 Task: Search one way flight ticket for 2 adults, 4 children and 1 infant on lap in business from Clarksburg: North Central West Virginia Airport (was Harrison-marion Regional) to Springfield: Abraham Lincoln Capital Airport on 5-2-2023. Choice of flights is JetBlue. Number of bags: 1 carry on bag. Price is upto 107000. Outbound departure time preference is 13:00.
Action: Mouse moved to (331, 298)
Screenshot: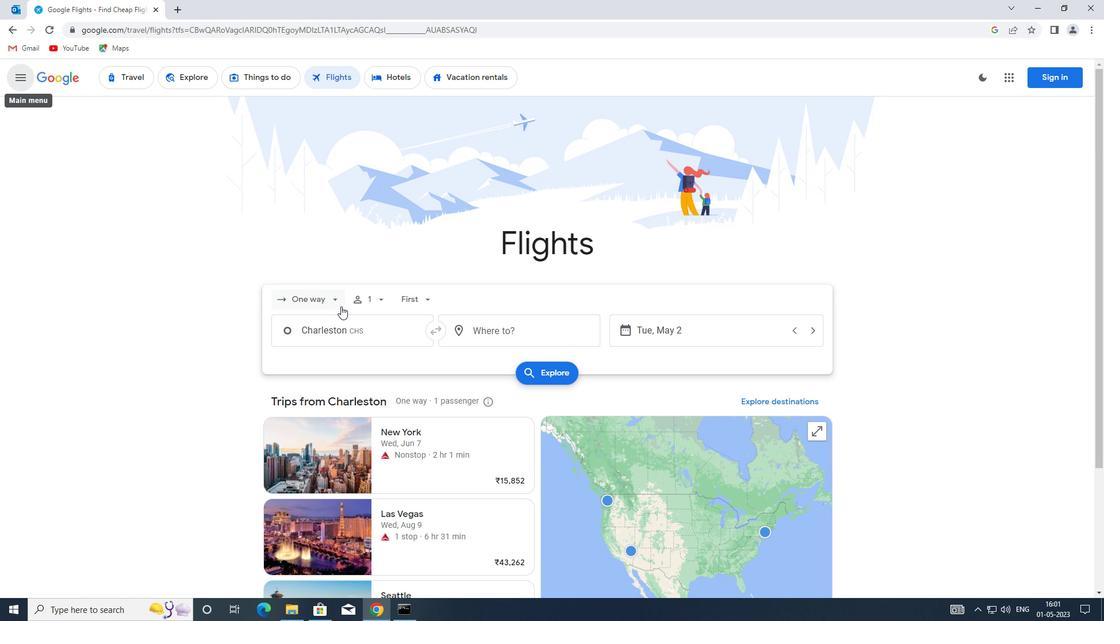 
Action: Mouse pressed left at (331, 298)
Screenshot: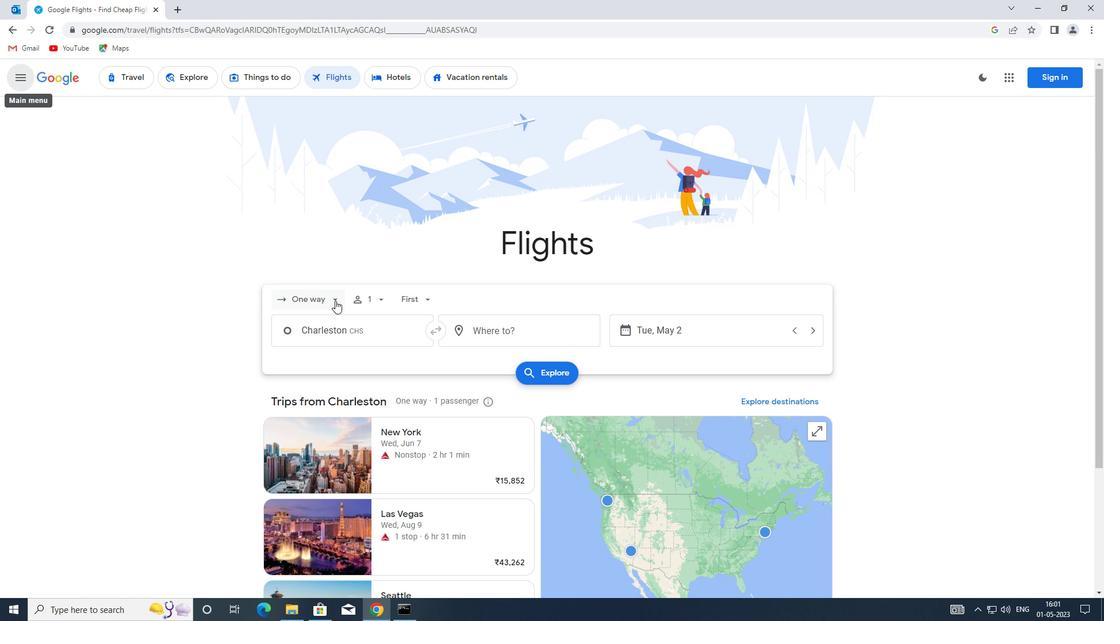 
Action: Mouse moved to (344, 348)
Screenshot: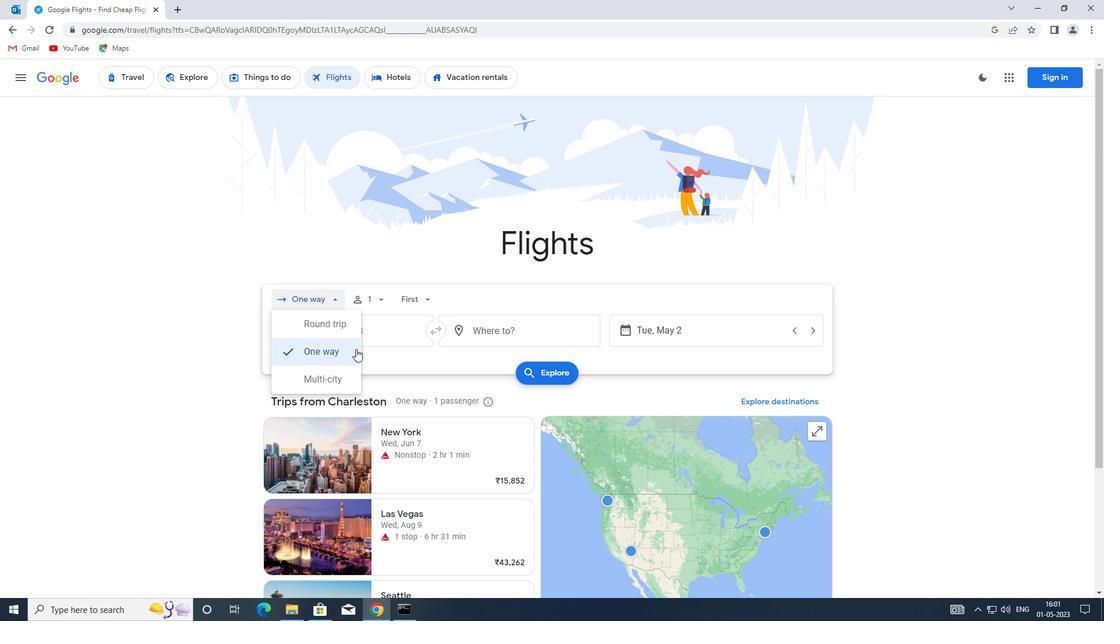 
Action: Mouse pressed left at (344, 348)
Screenshot: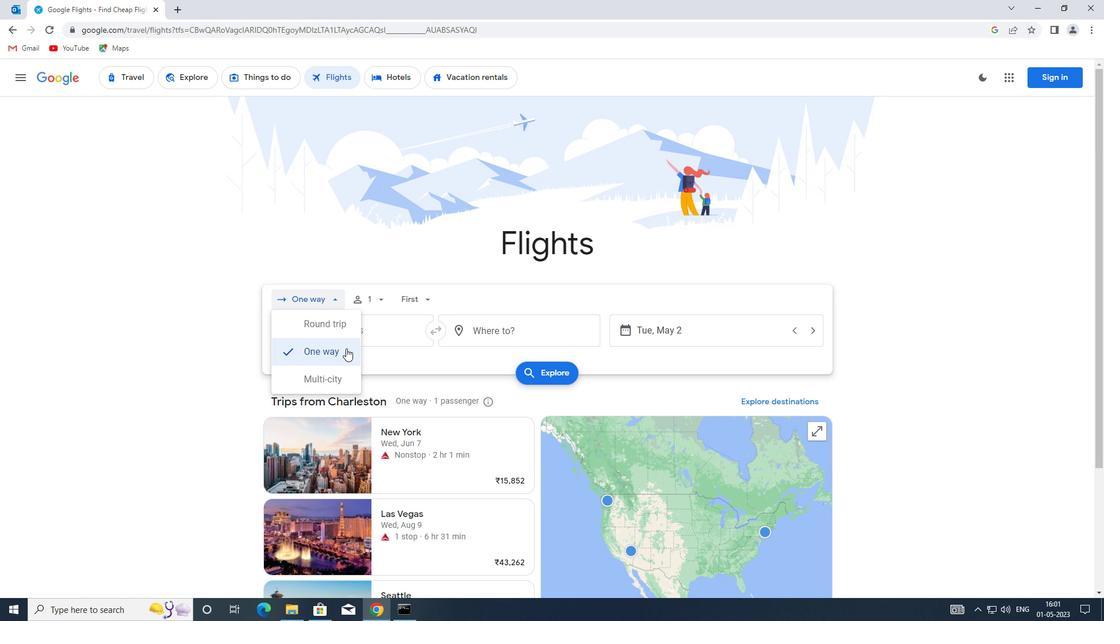 
Action: Mouse moved to (379, 302)
Screenshot: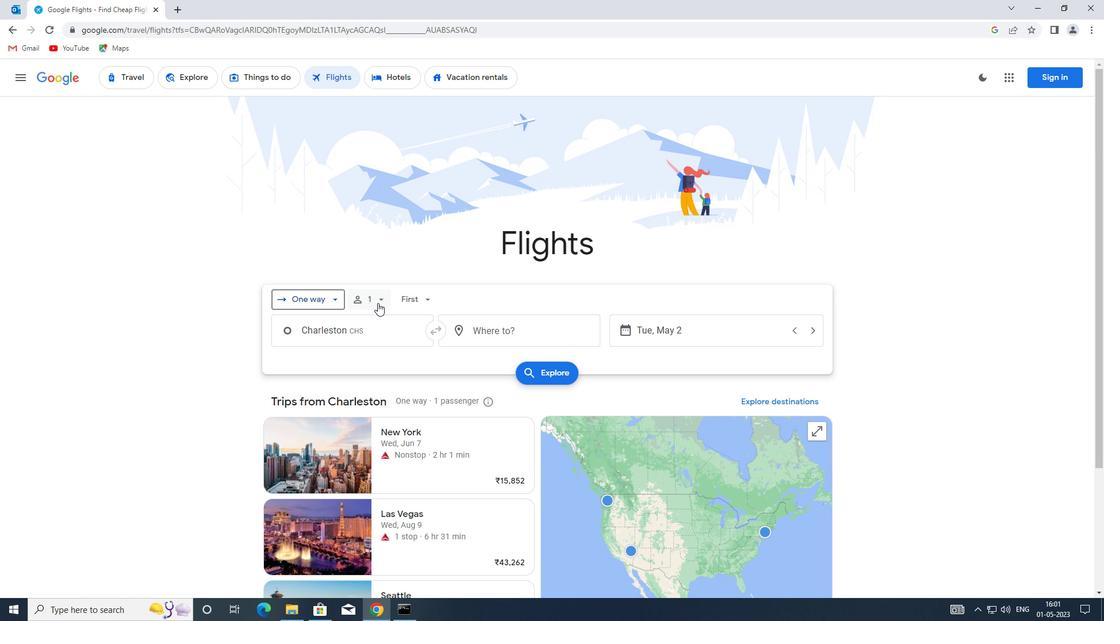 
Action: Mouse pressed left at (379, 302)
Screenshot: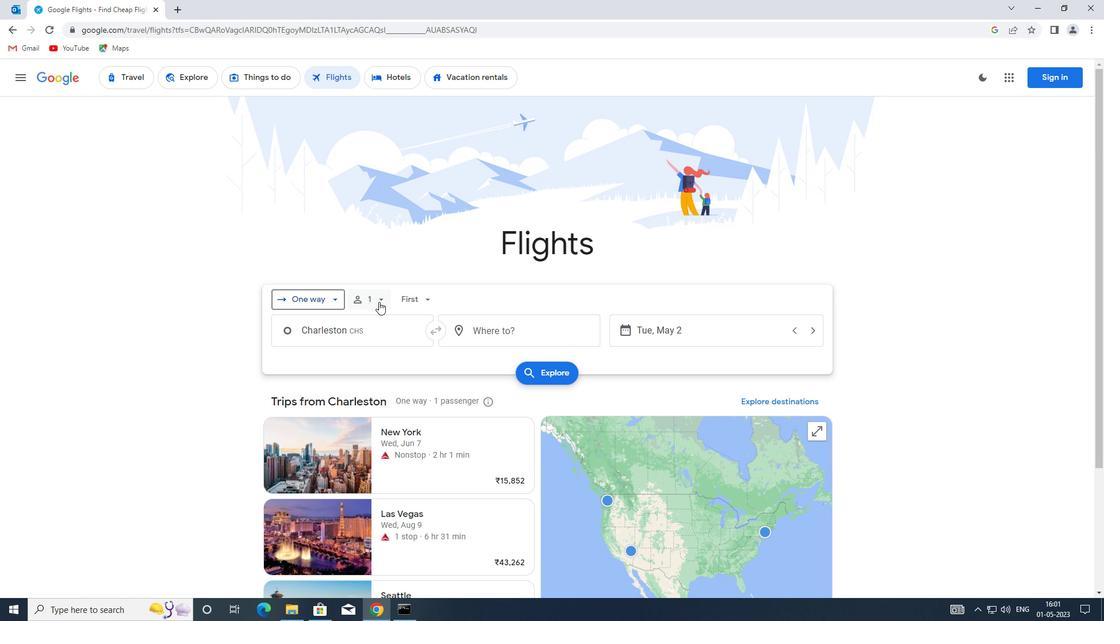 
Action: Mouse moved to (469, 331)
Screenshot: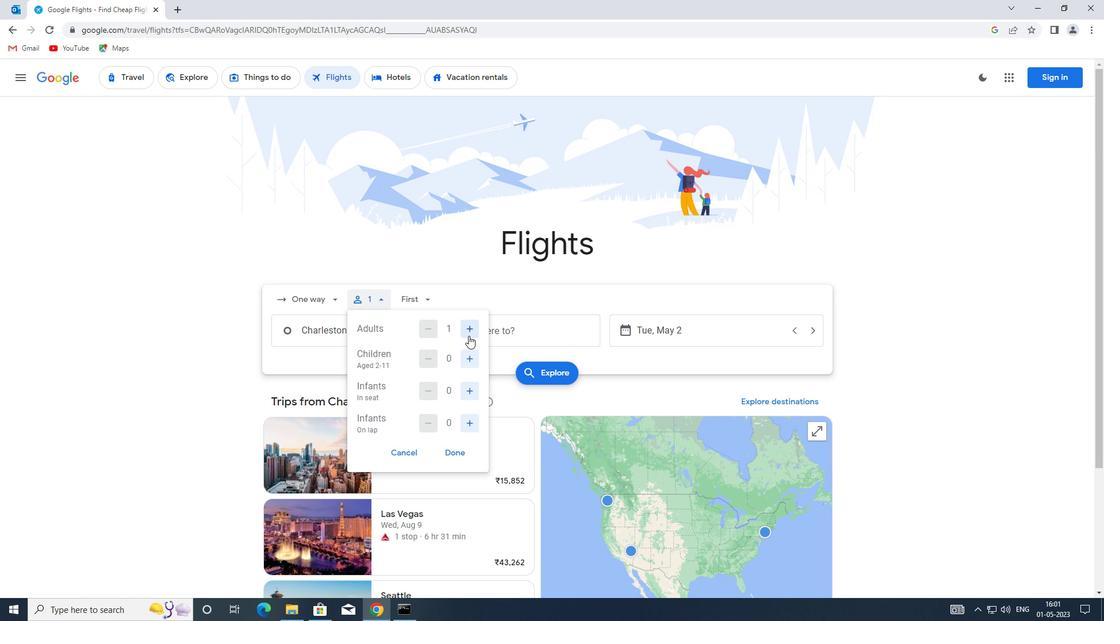 
Action: Mouse pressed left at (469, 331)
Screenshot: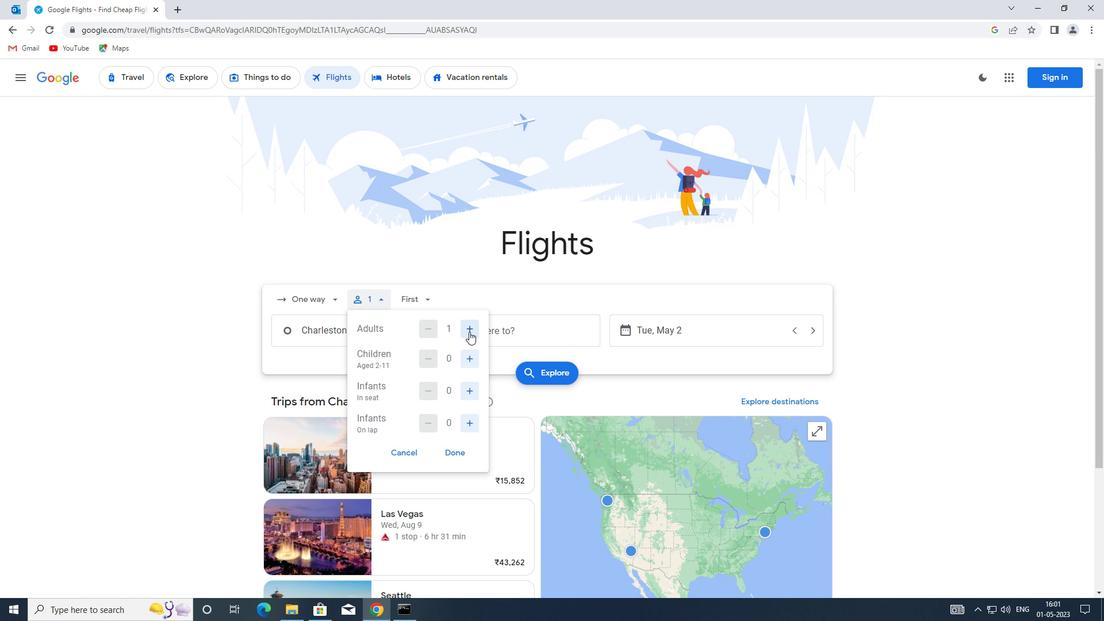 
Action: Mouse moved to (472, 361)
Screenshot: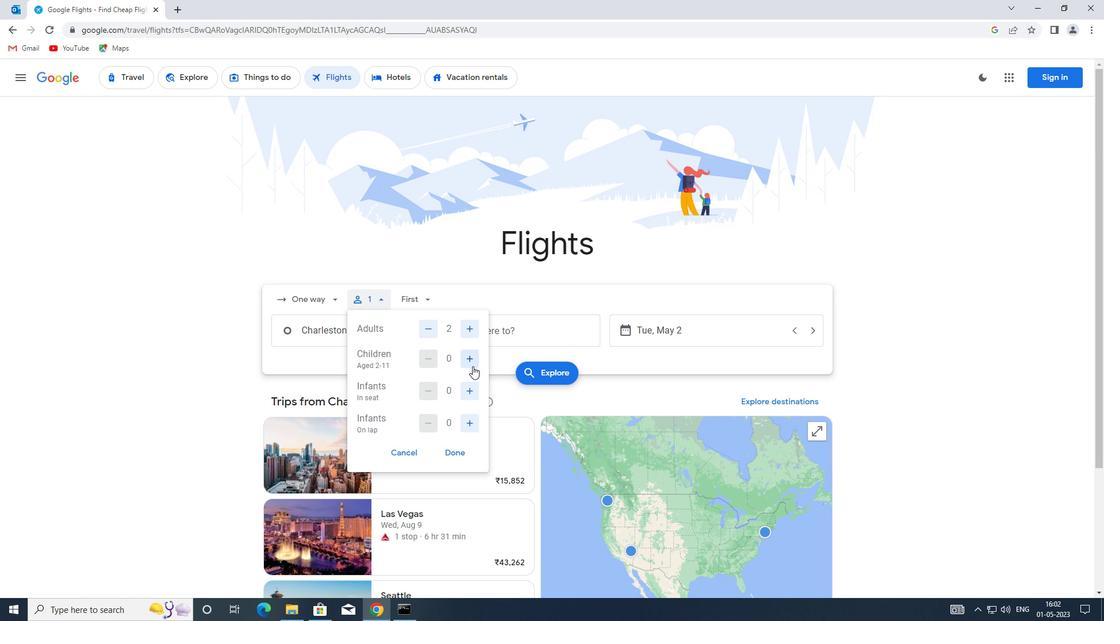 
Action: Mouse pressed left at (472, 361)
Screenshot: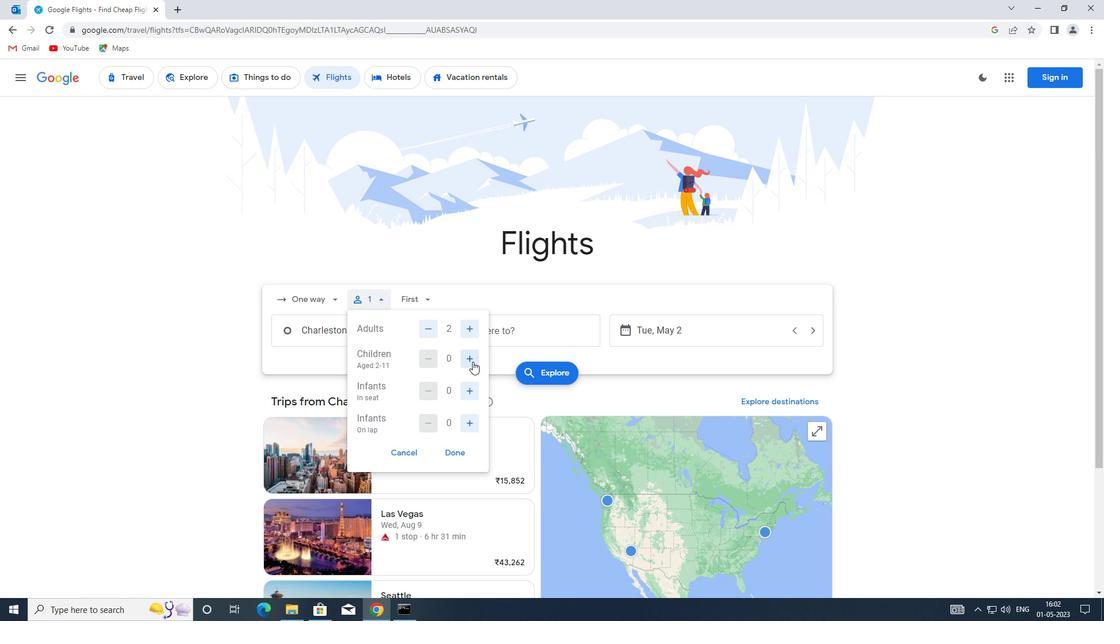 
Action: Mouse pressed left at (472, 361)
Screenshot: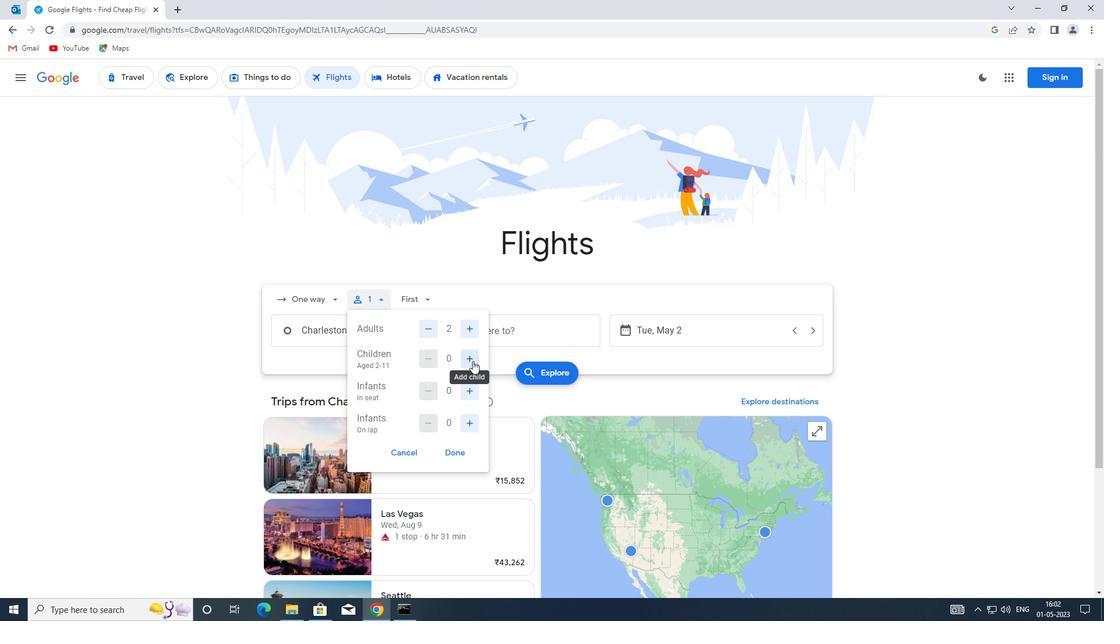 
Action: Mouse pressed left at (472, 361)
Screenshot: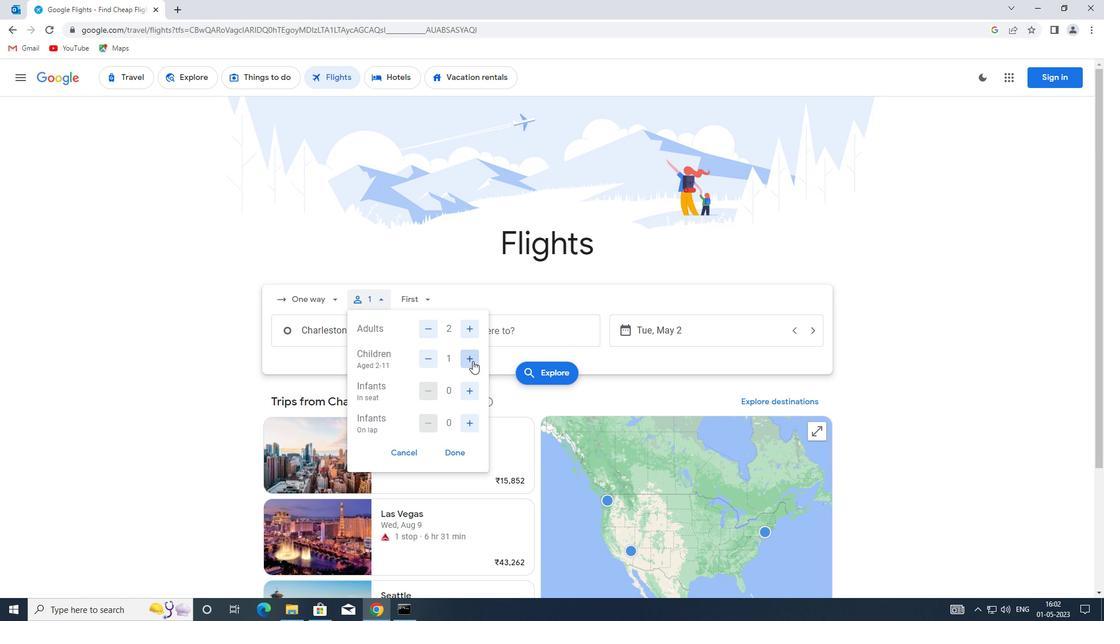 
Action: Mouse pressed left at (472, 361)
Screenshot: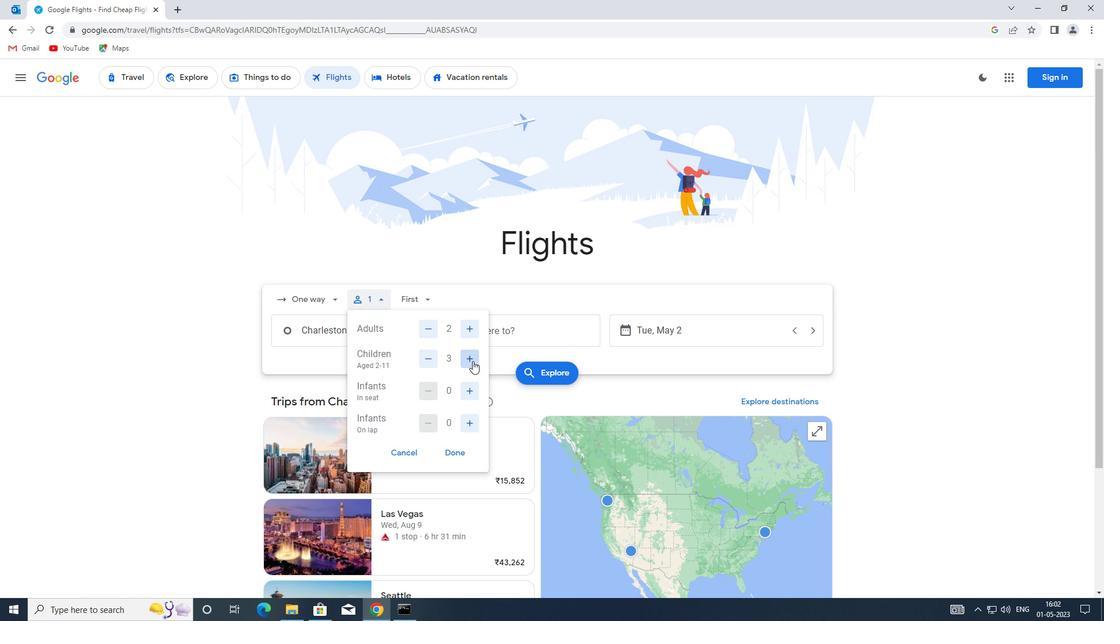 
Action: Mouse moved to (470, 391)
Screenshot: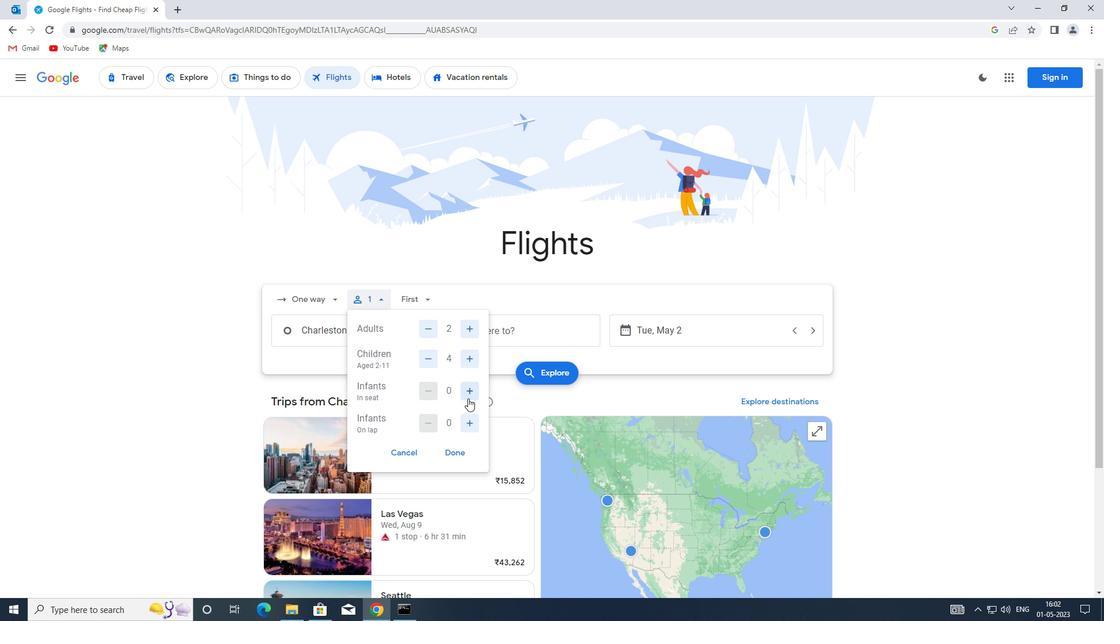 
Action: Mouse pressed left at (470, 391)
Screenshot: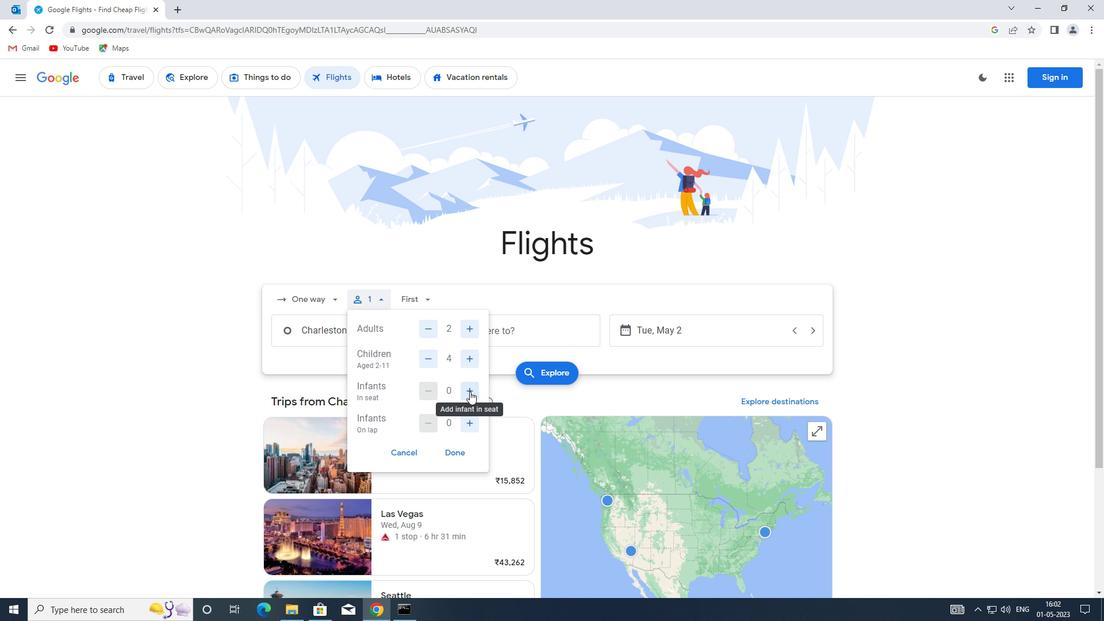 
Action: Mouse moved to (419, 390)
Screenshot: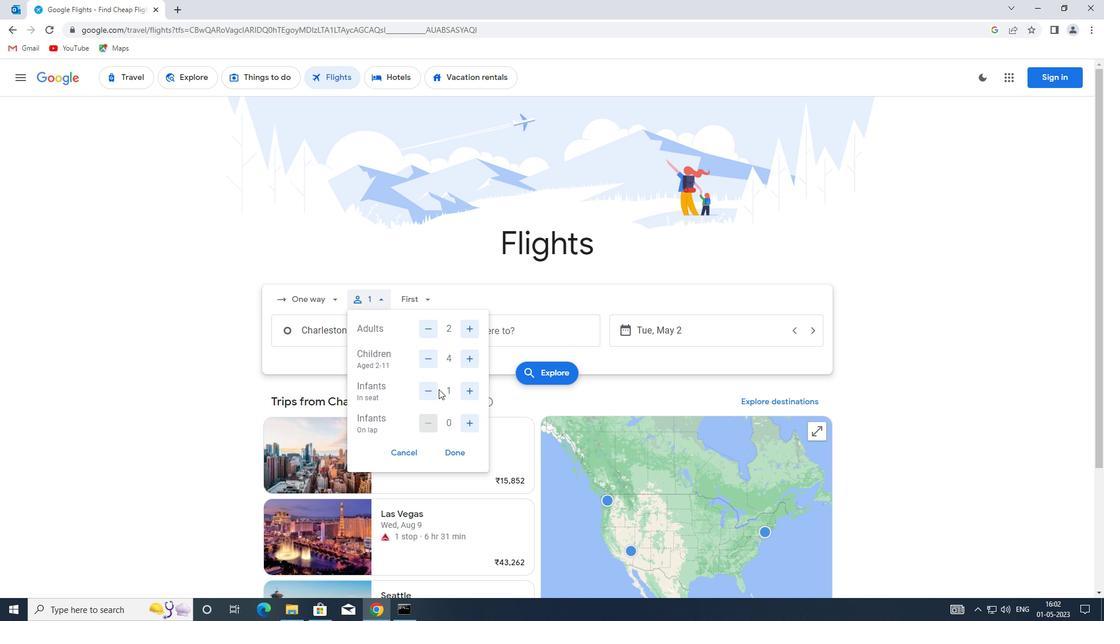 
Action: Mouse pressed left at (419, 390)
Screenshot: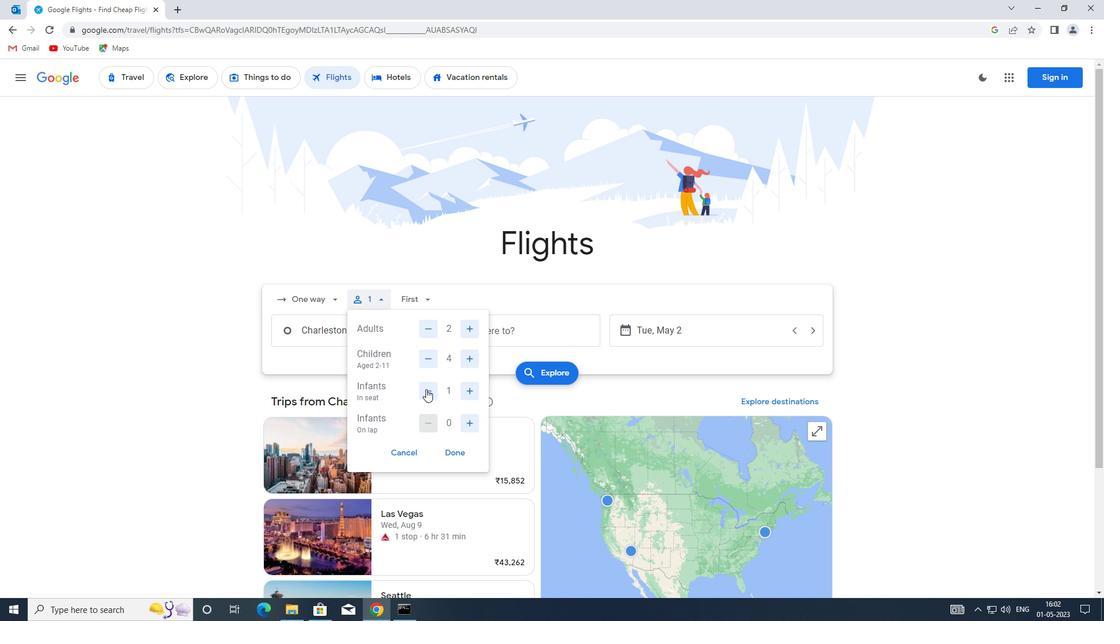 
Action: Mouse moved to (467, 422)
Screenshot: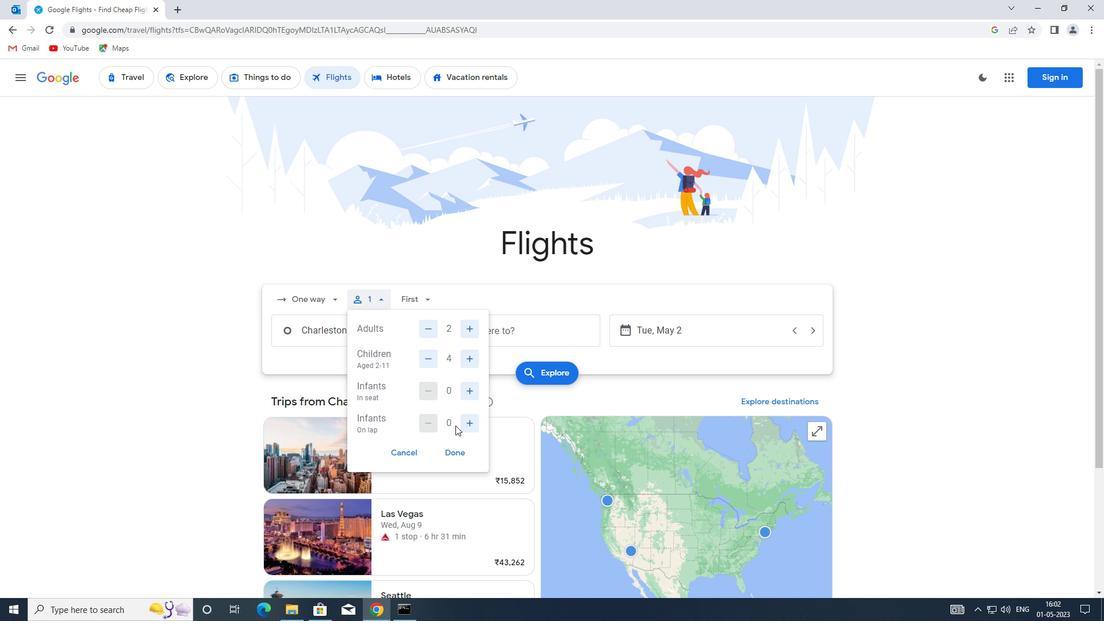 
Action: Mouse pressed left at (467, 422)
Screenshot: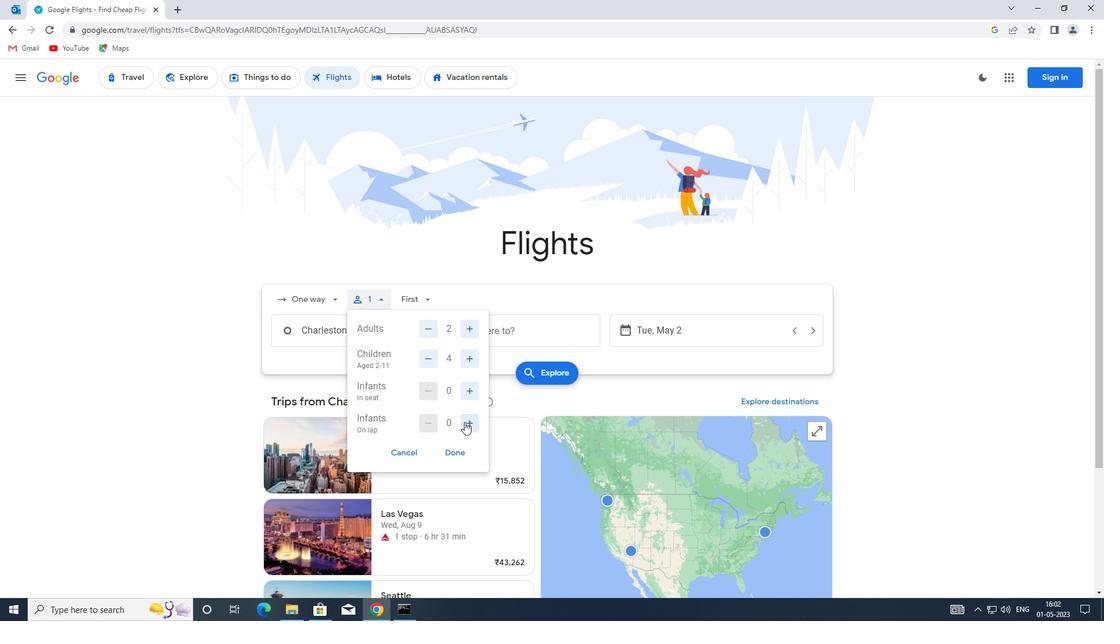 
Action: Mouse moved to (466, 451)
Screenshot: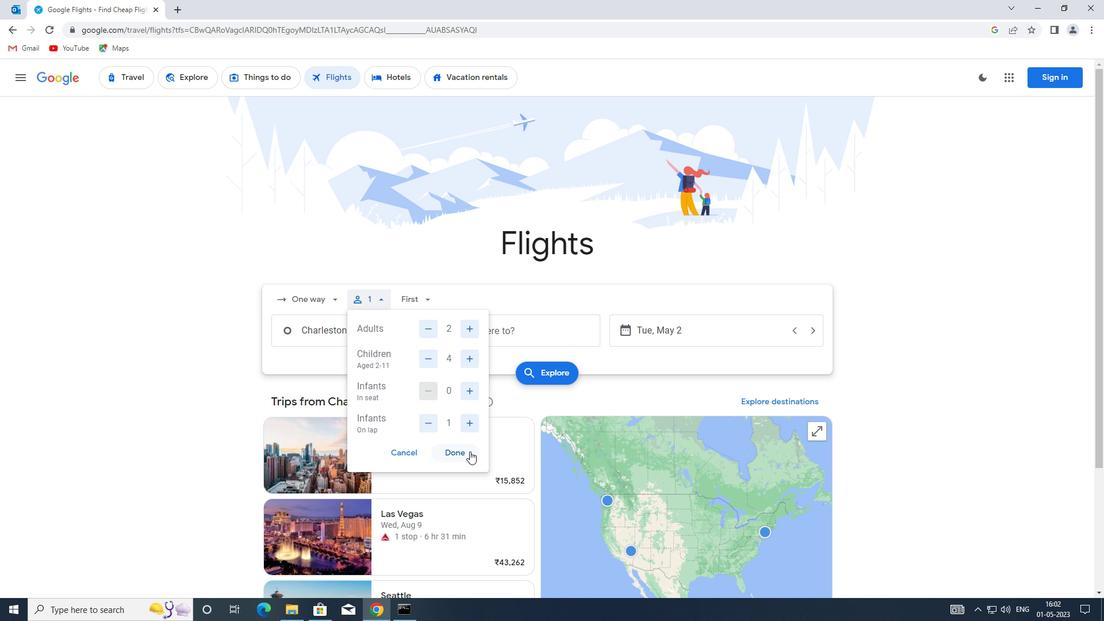 
Action: Mouse pressed left at (466, 451)
Screenshot: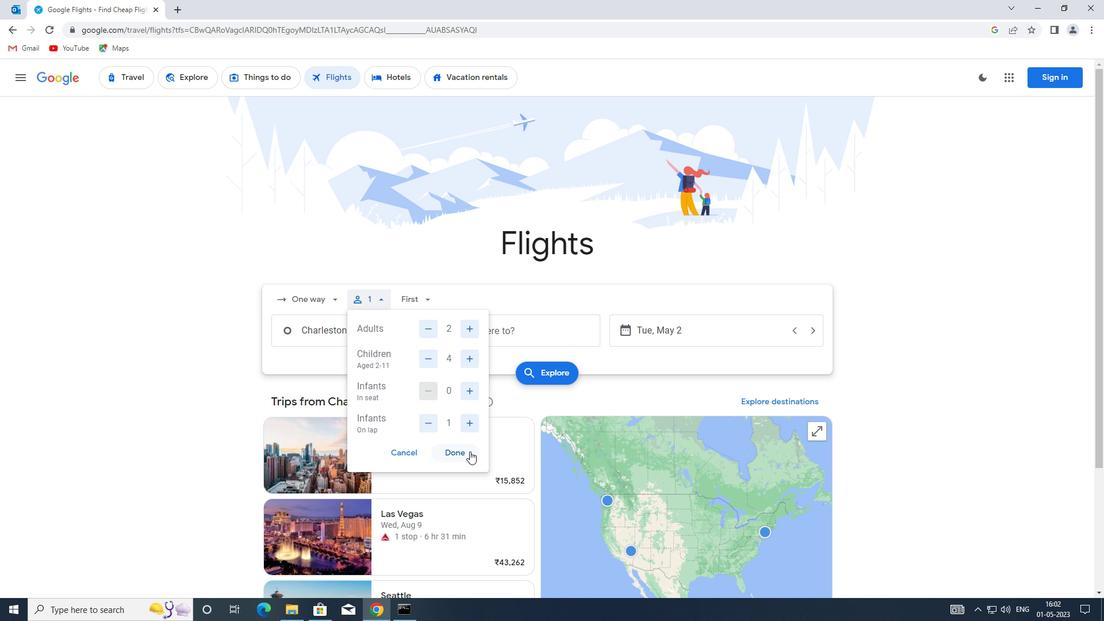 
Action: Mouse moved to (422, 304)
Screenshot: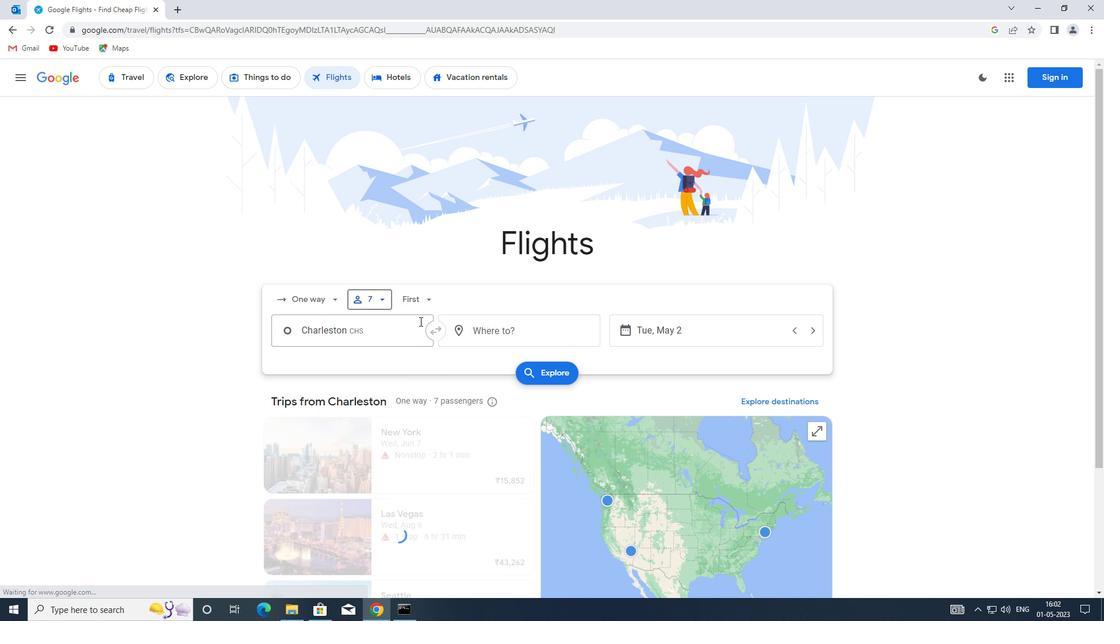 
Action: Mouse pressed left at (422, 304)
Screenshot: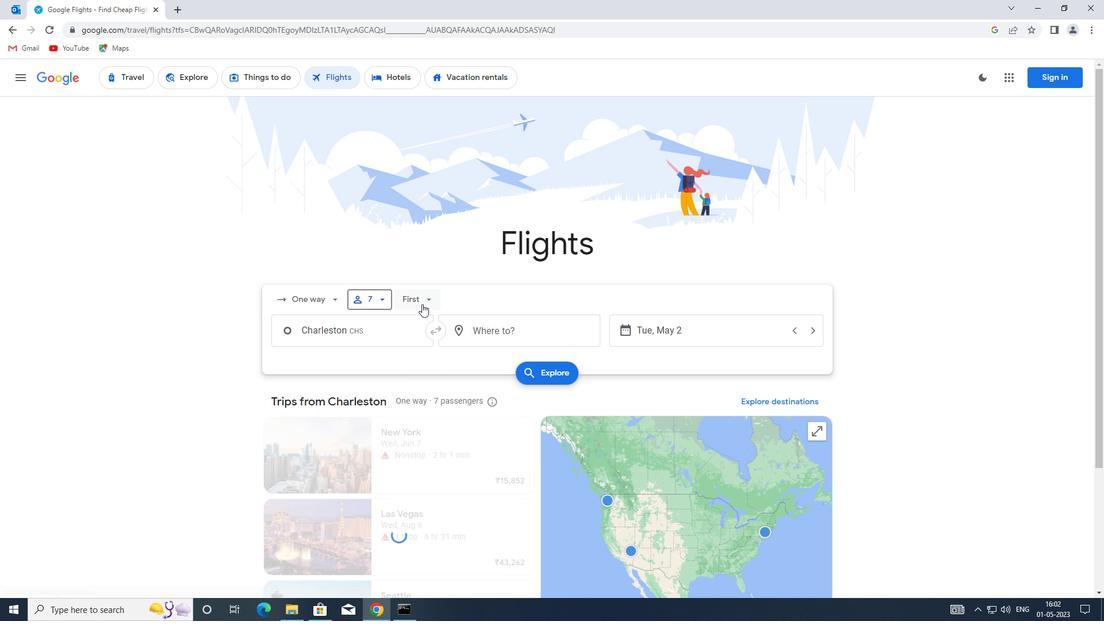 
Action: Mouse moved to (443, 372)
Screenshot: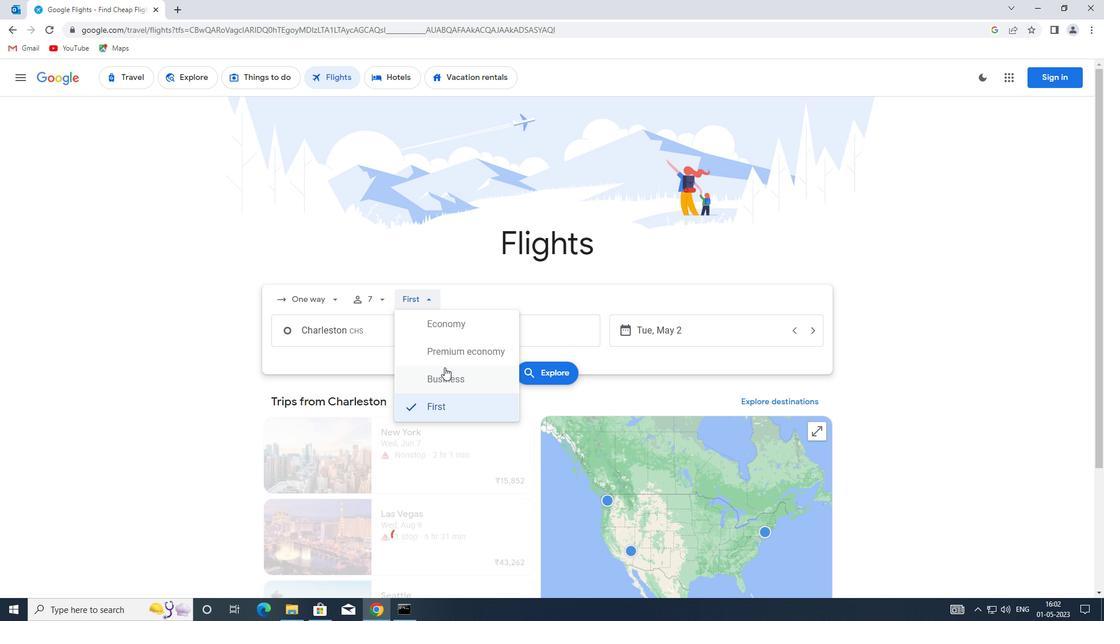 
Action: Mouse pressed left at (443, 372)
Screenshot: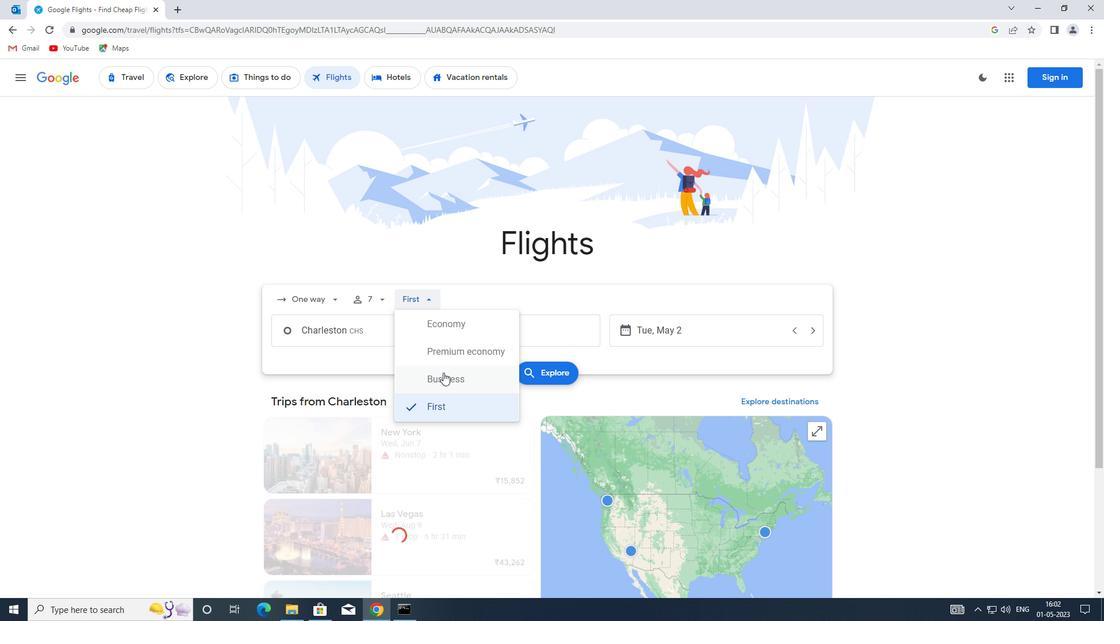 
Action: Mouse moved to (381, 338)
Screenshot: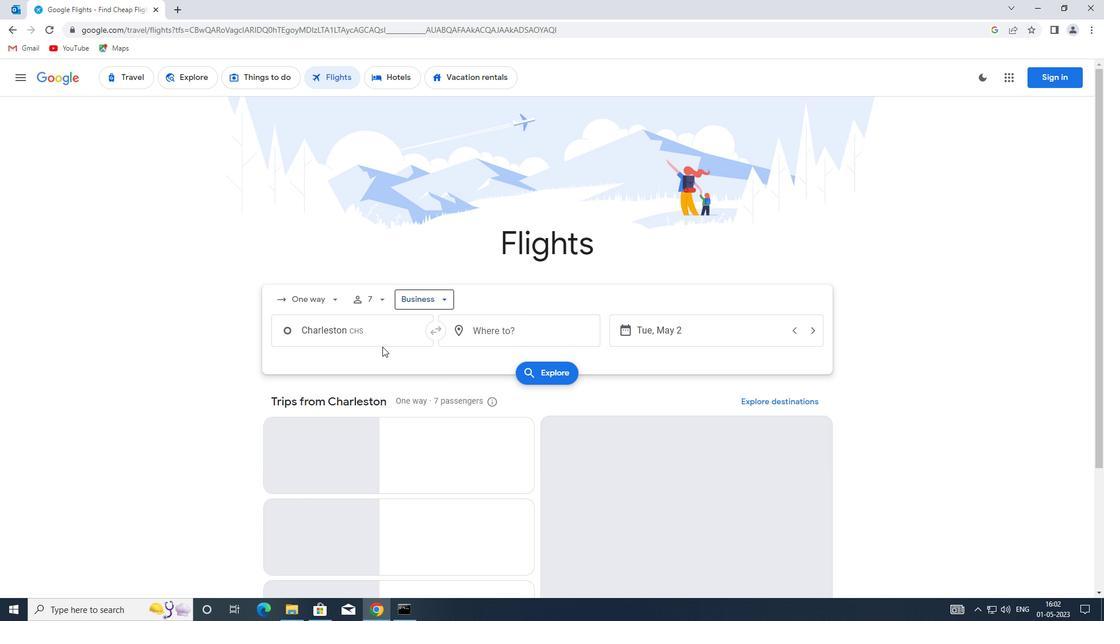 
Action: Mouse pressed left at (381, 338)
Screenshot: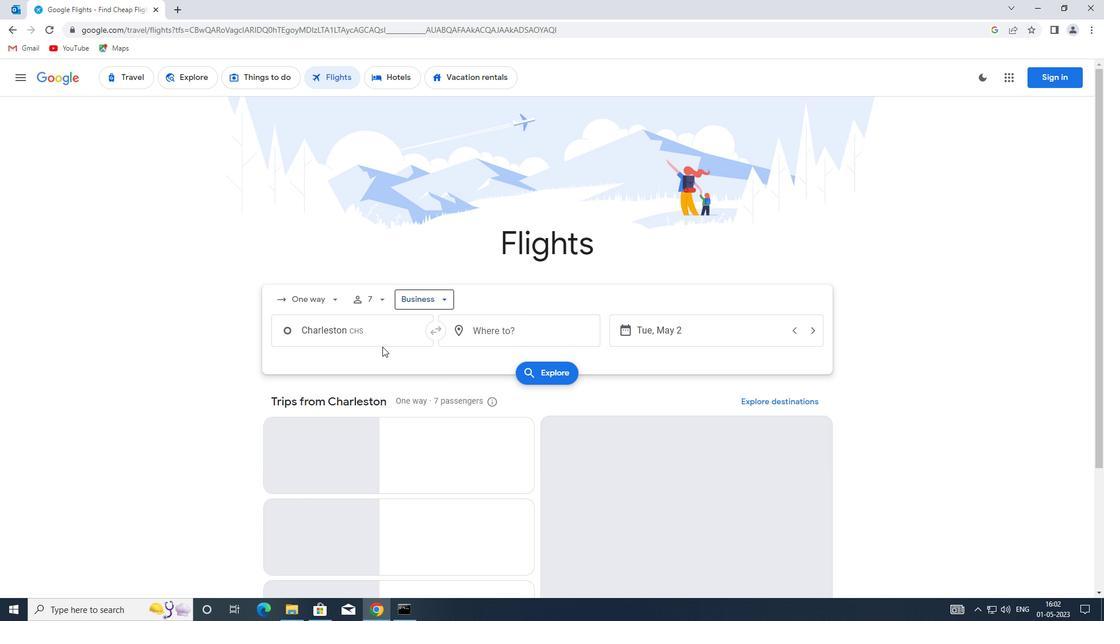 
Action: Key pressed ckb
Screenshot: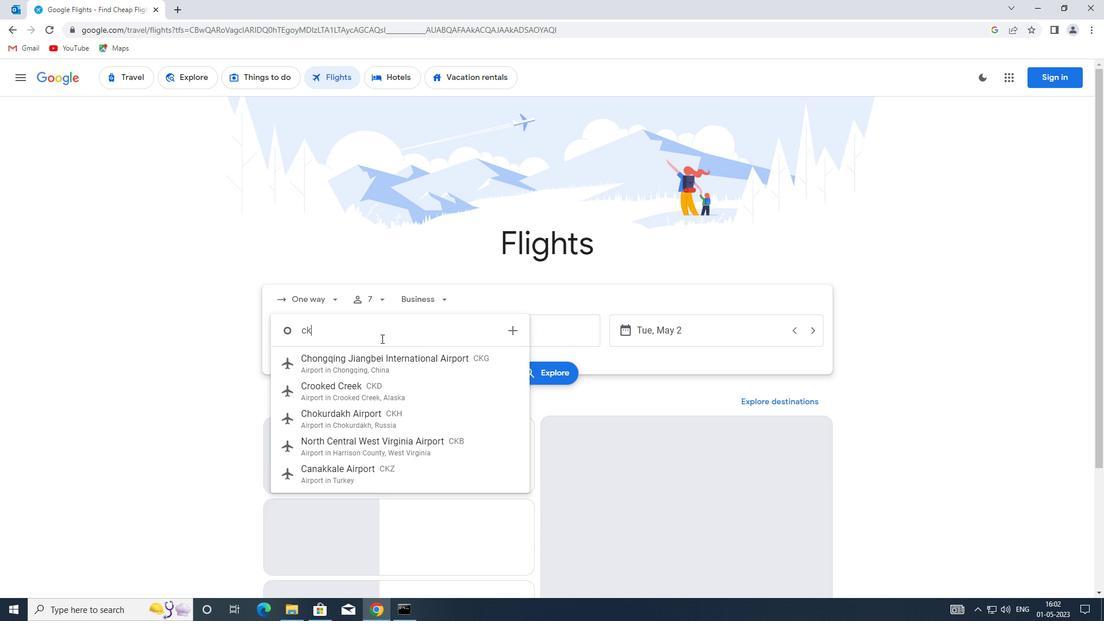 
Action: Mouse moved to (379, 366)
Screenshot: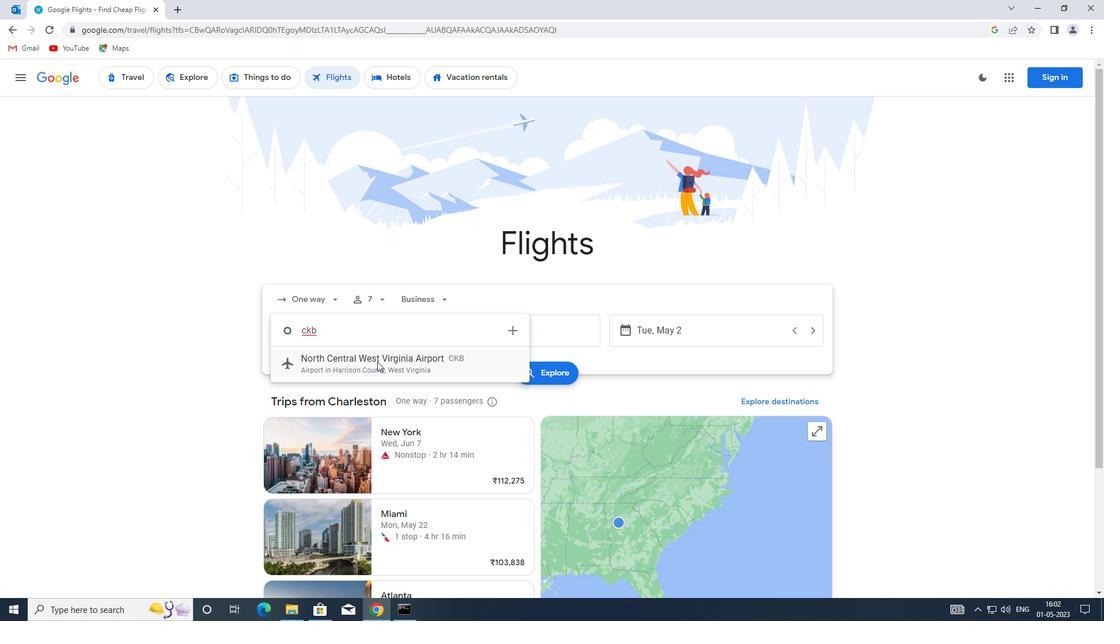 
Action: Mouse pressed left at (379, 366)
Screenshot: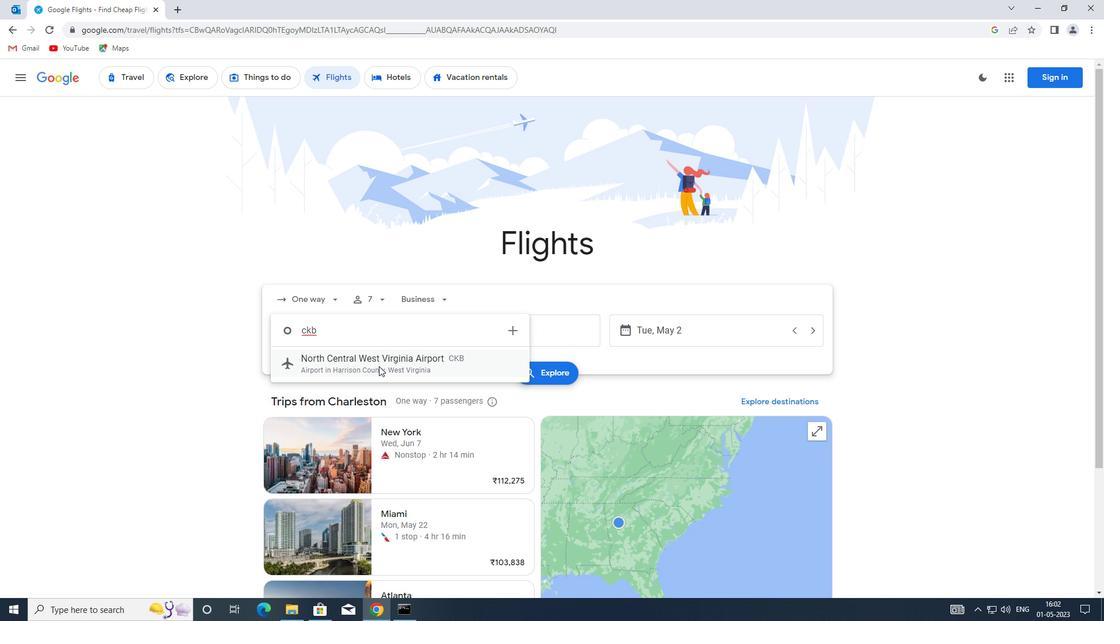 
Action: Mouse moved to (555, 326)
Screenshot: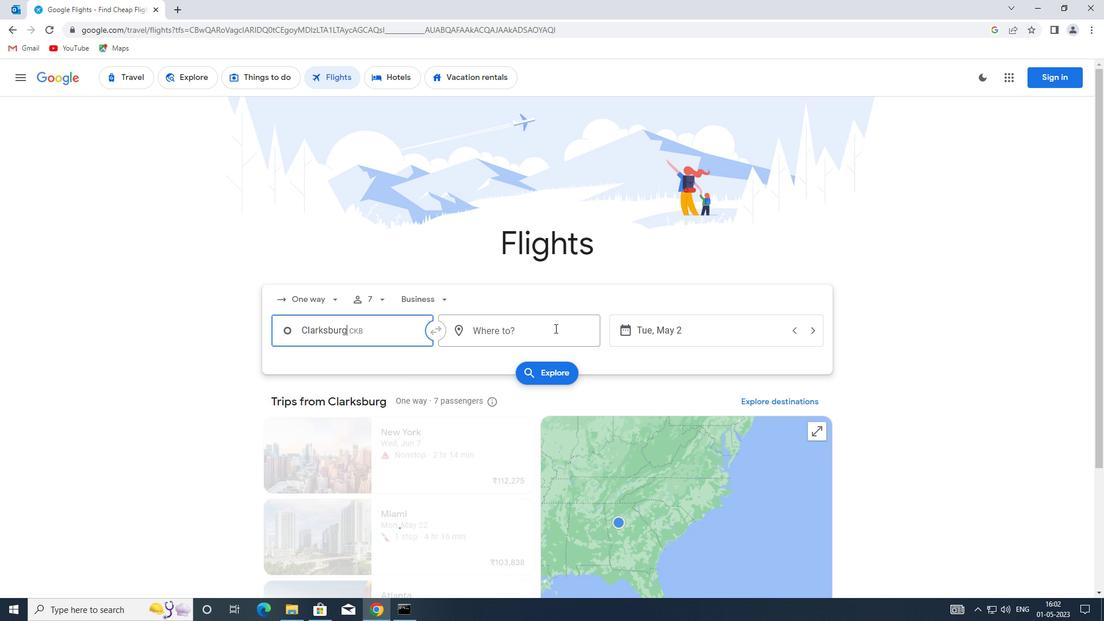 
Action: Mouse pressed left at (555, 326)
Screenshot: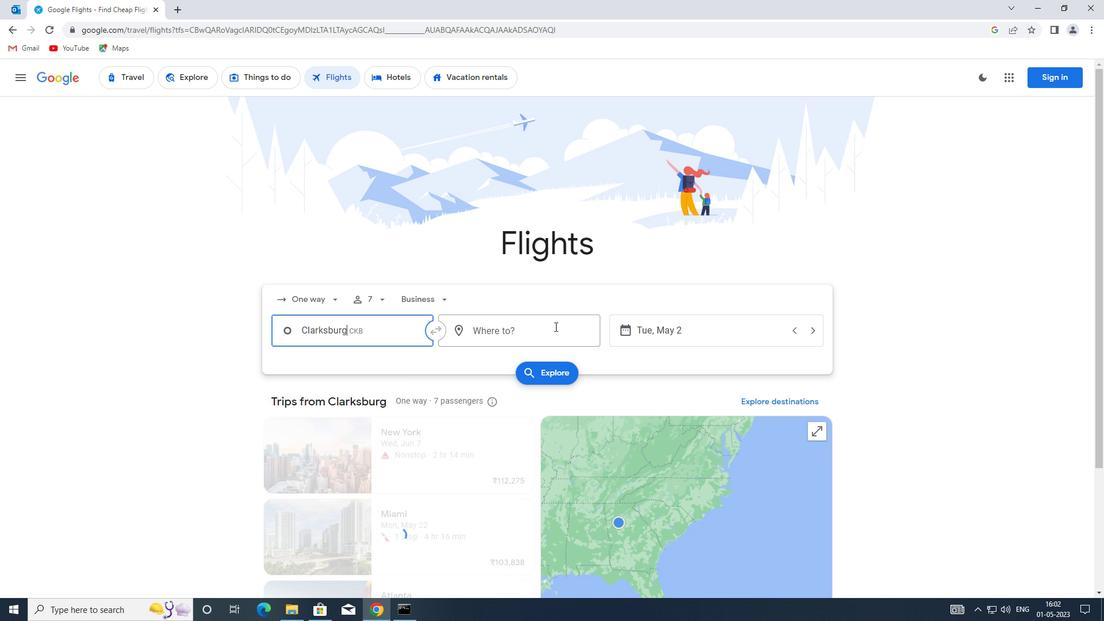 
Action: Key pressed spi
Screenshot: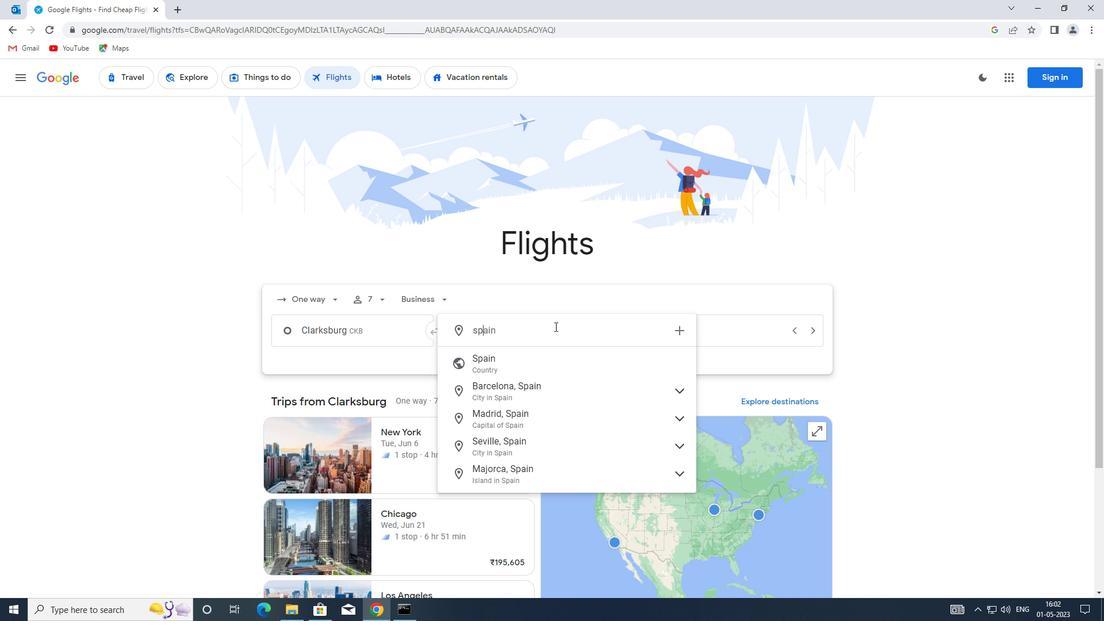 
Action: Mouse moved to (554, 367)
Screenshot: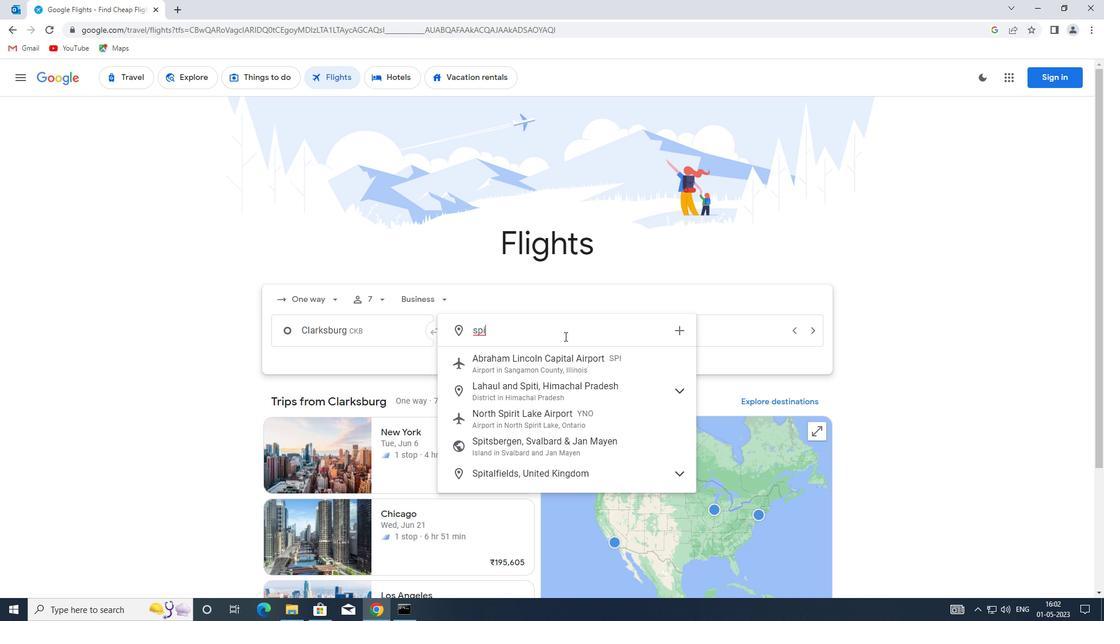 
Action: Mouse pressed left at (554, 367)
Screenshot: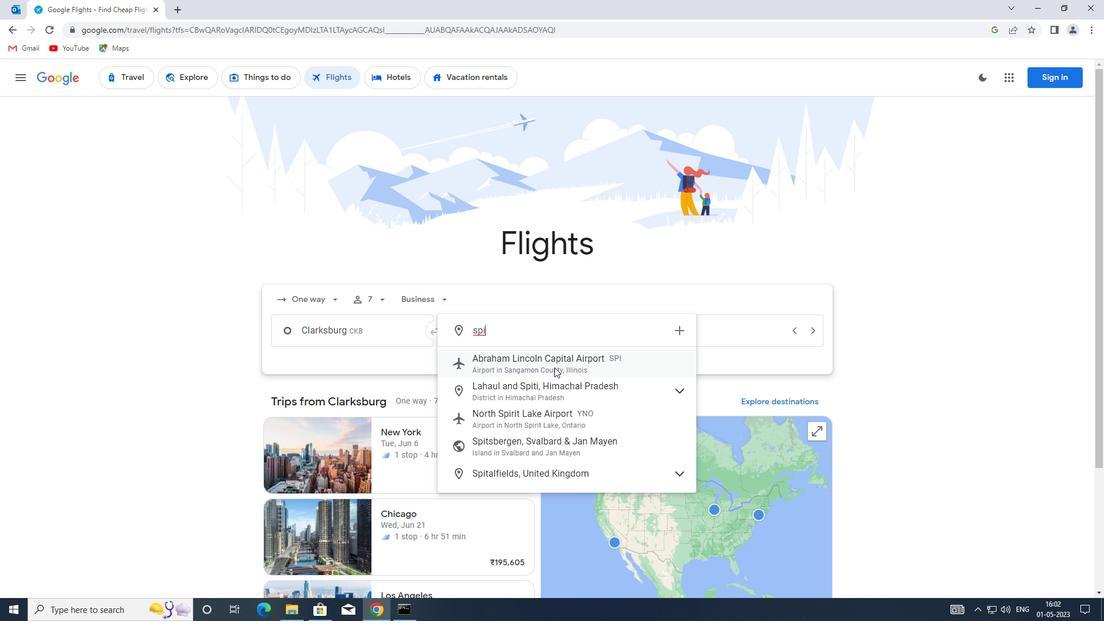 
Action: Mouse moved to (657, 334)
Screenshot: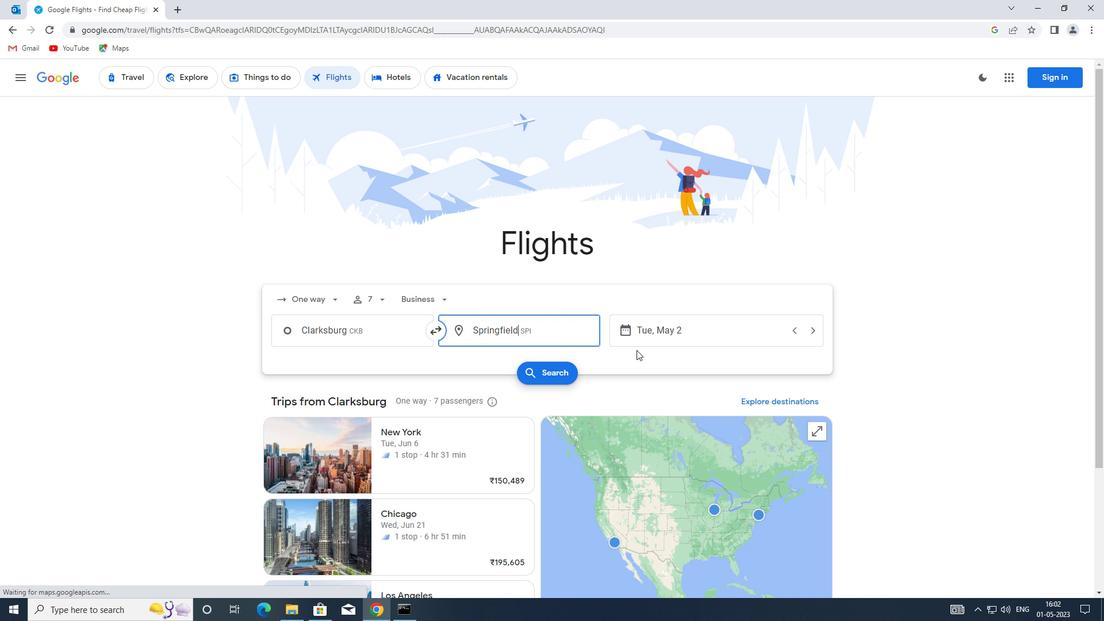 
Action: Mouse pressed left at (657, 334)
Screenshot: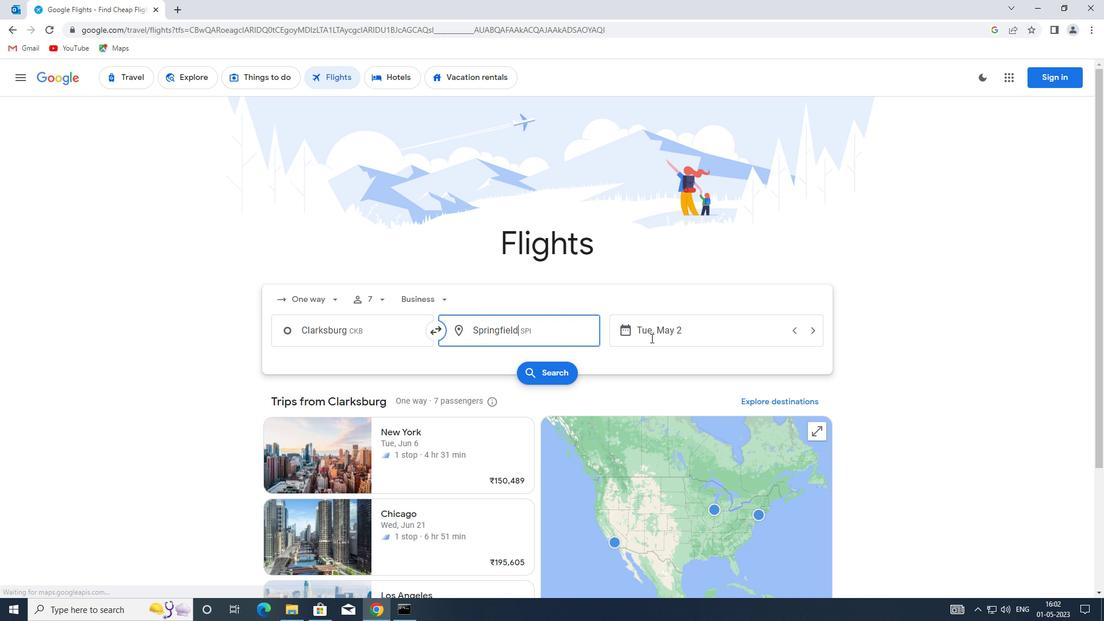 
Action: Mouse moved to (660, 329)
Screenshot: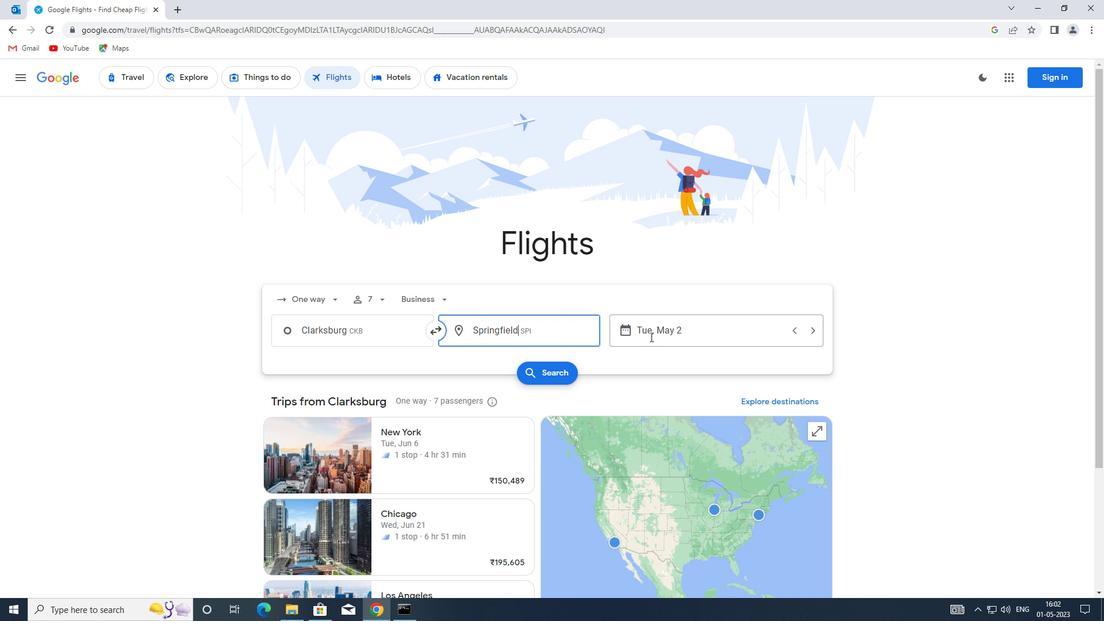 
Action: Mouse pressed left at (660, 329)
Screenshot: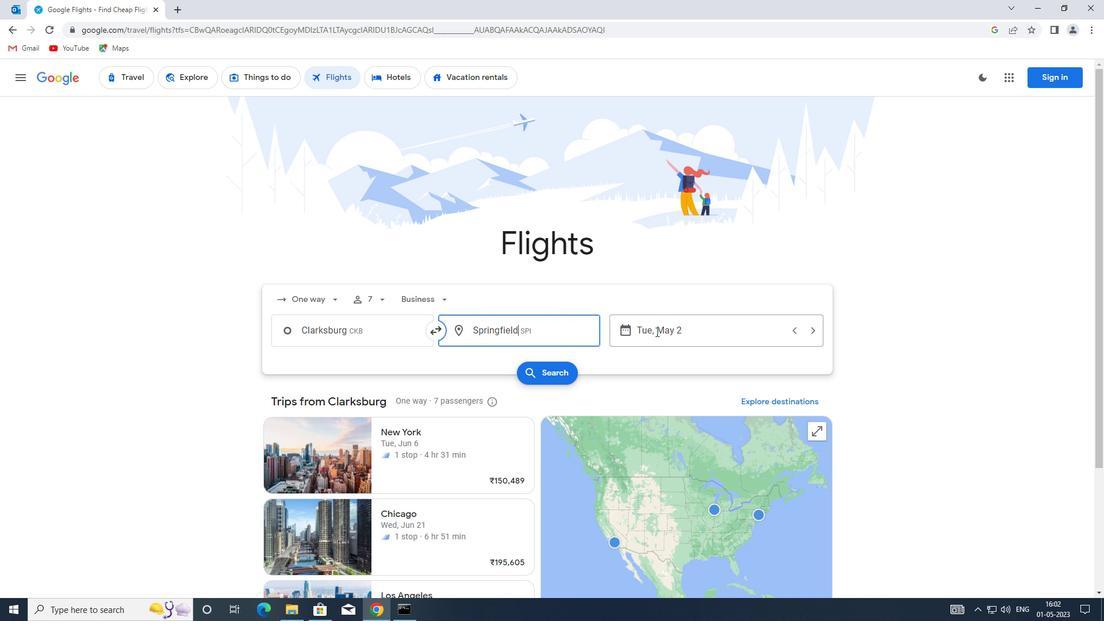 
Action: Mouse moved to (478, 391)
Screenshot: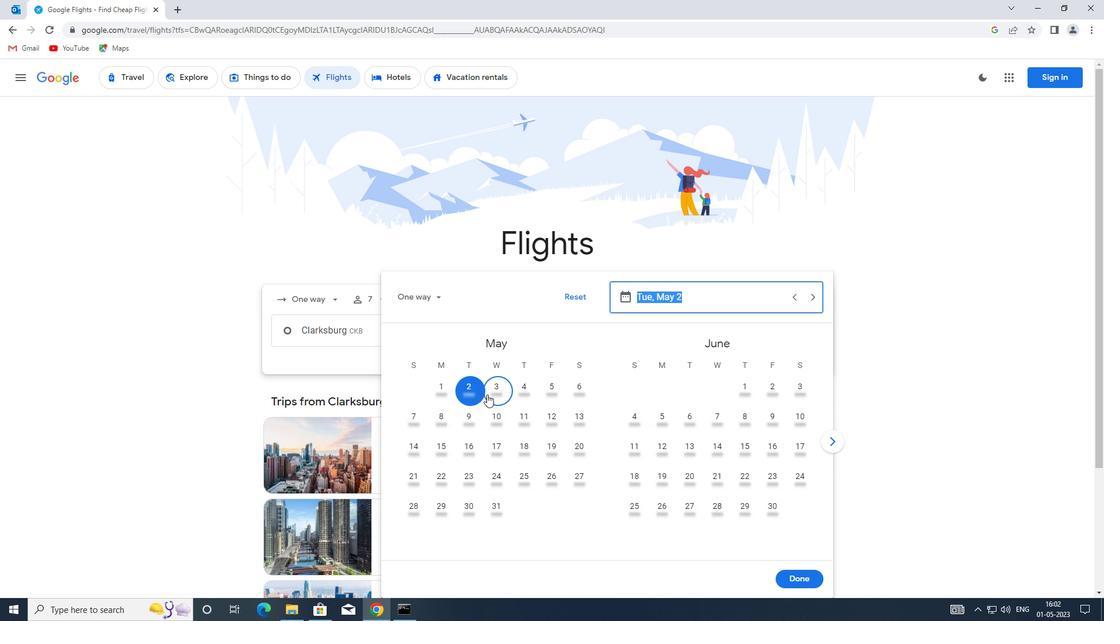 
Action: Mouse pressed left at (478, 391)
Screenshot: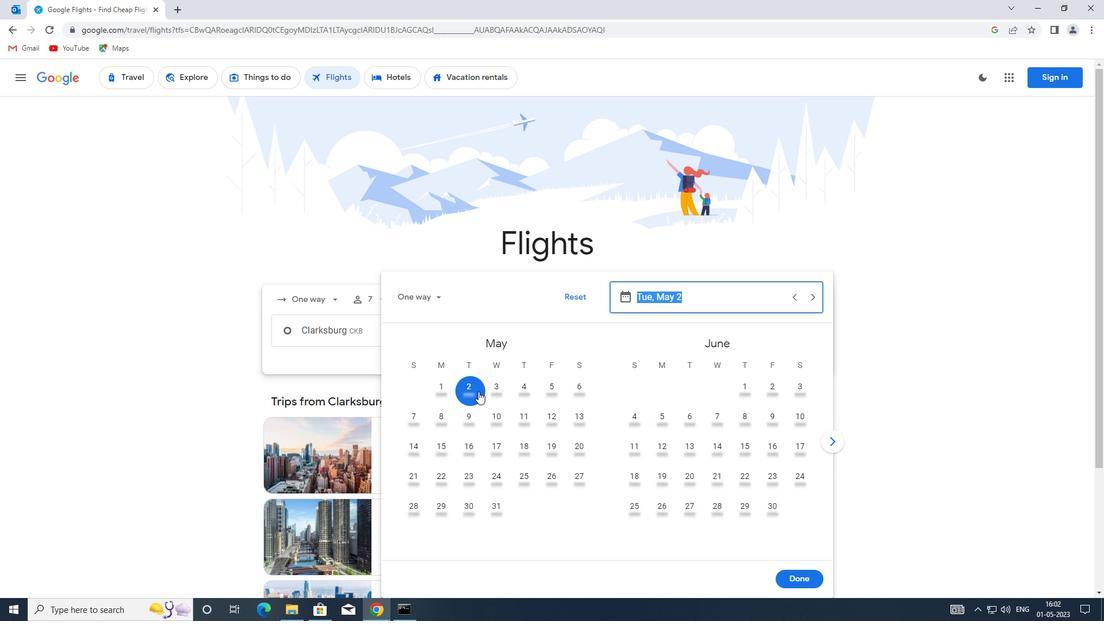 
Action: Mouse moved to (793, 577)
Screenshot: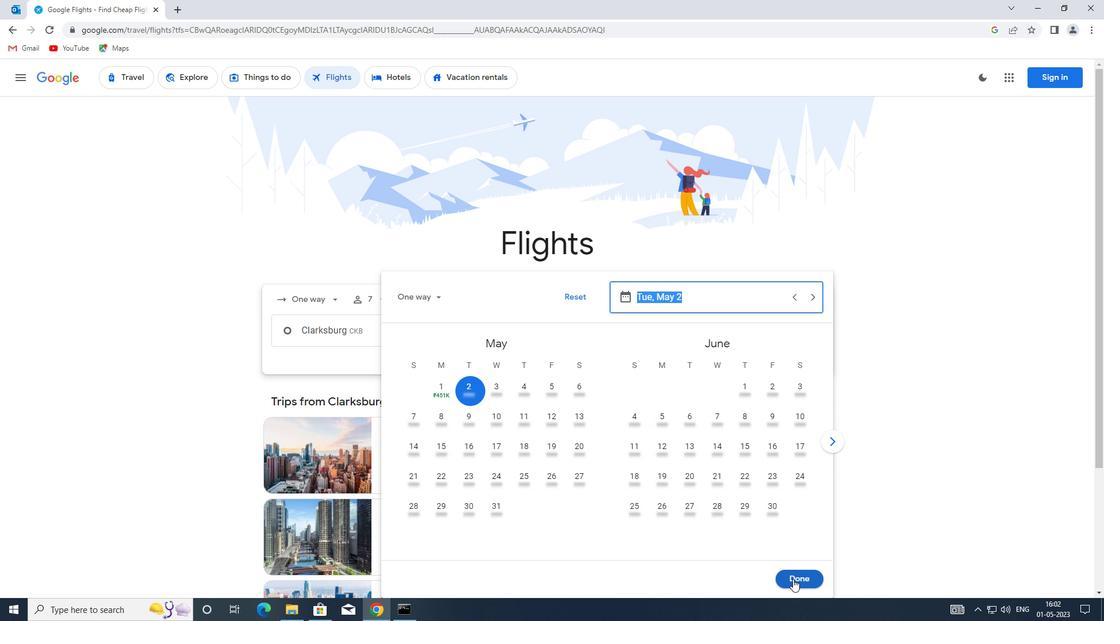 
Action: Mouse pressed left at (793, 577)
Screenshot: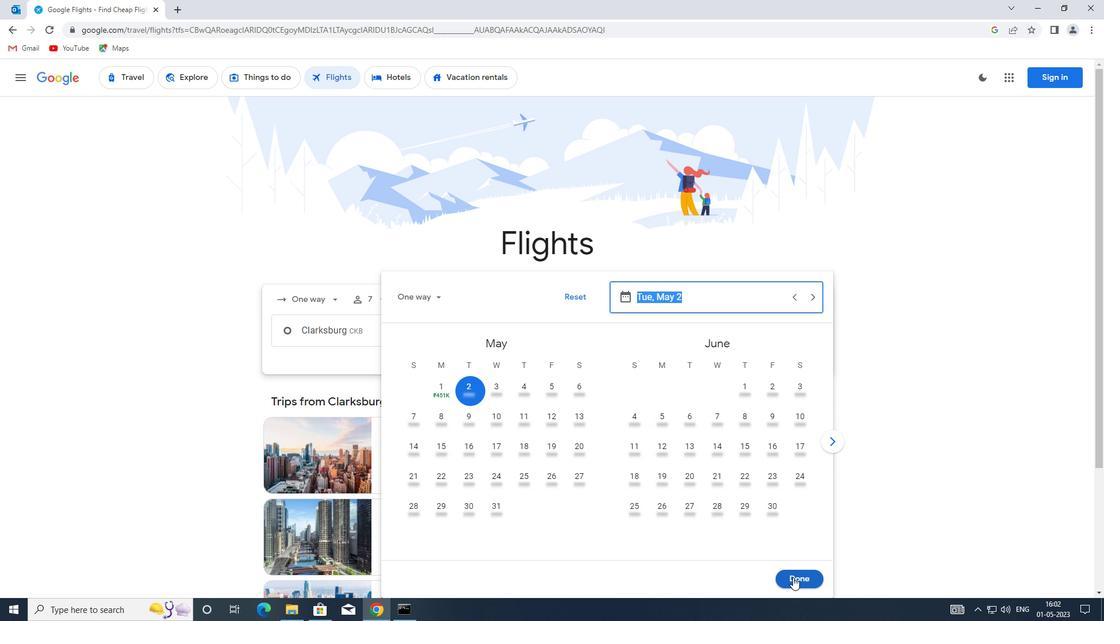 
Action: Mouse moved to (554, 374)
Screenshot: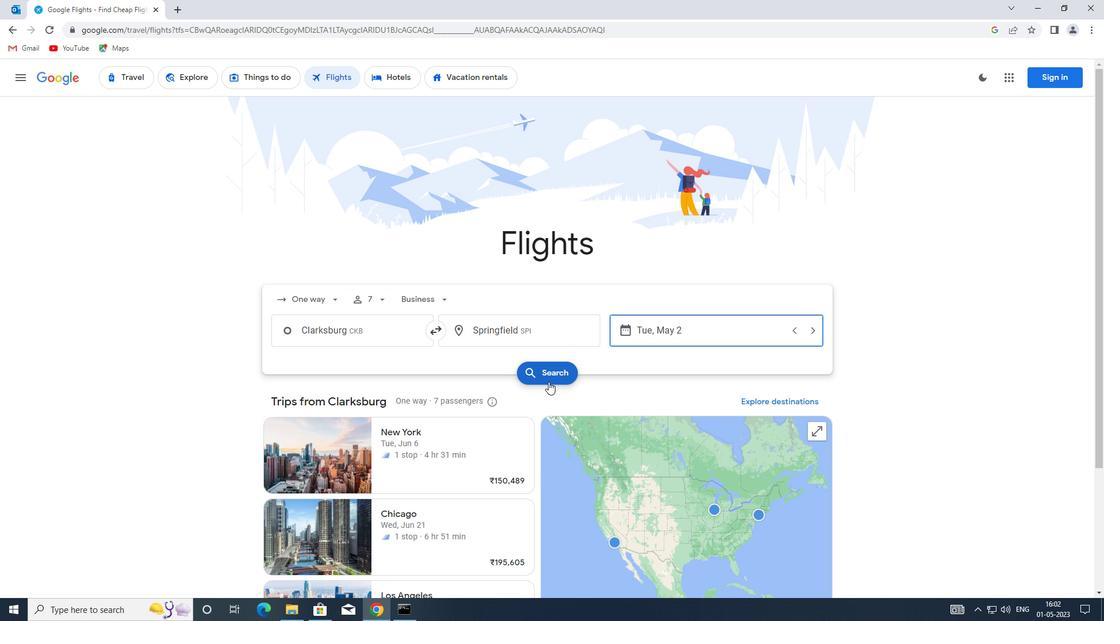 
Action: Mouse pressed left at (554, 374)
Screenshot: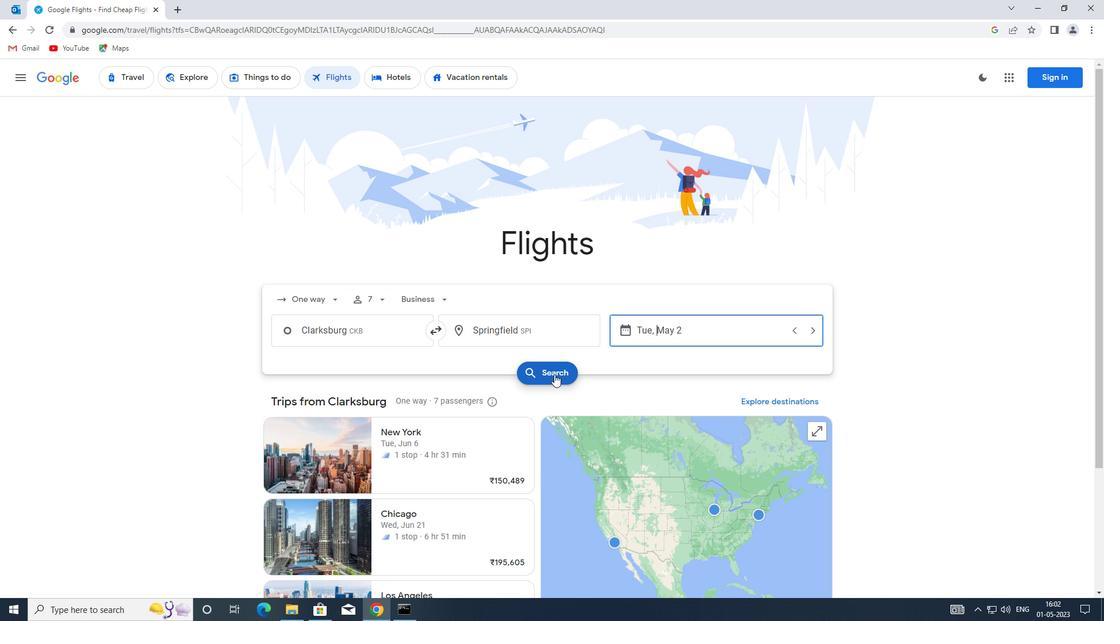 
Action: Mouse moved to (295, 185)
Screenshot: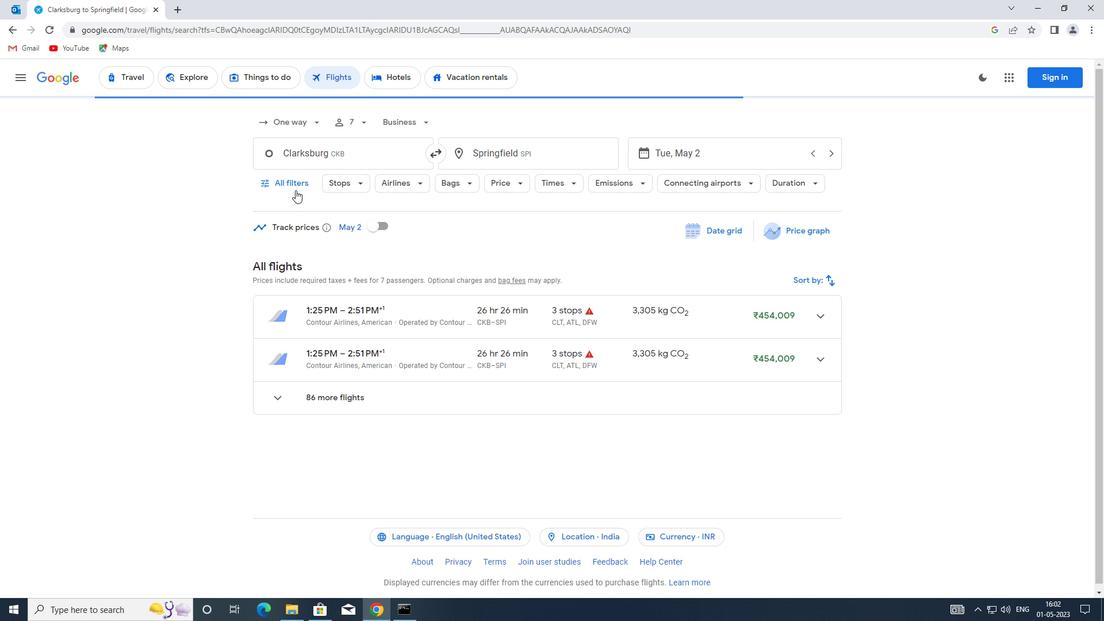 
Action: Mouse pressed left at (295, 185)
Screenshot: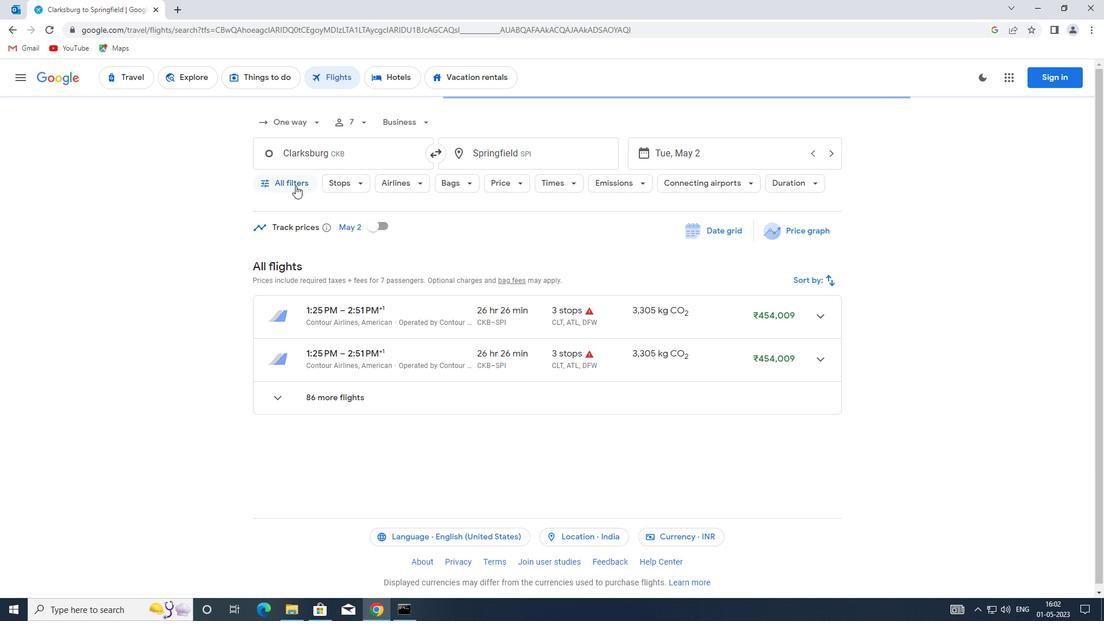 
Action: Mouse moved to (288, 318)
Screenshot: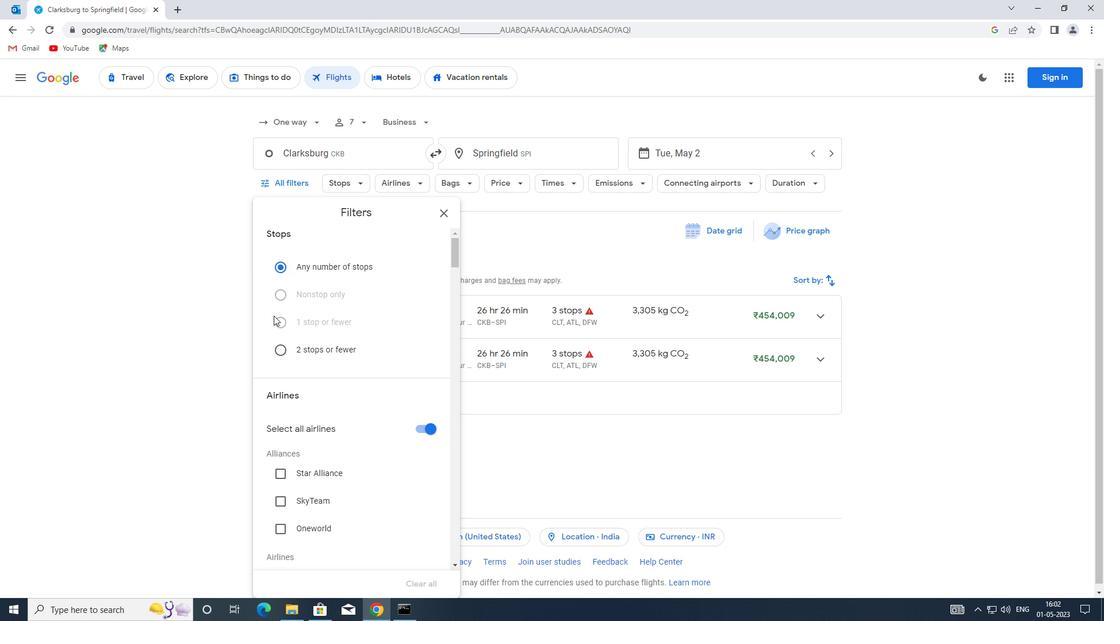 
Action: Mouse scrolled (288, 317) with delta (0, 0)
Screenshot: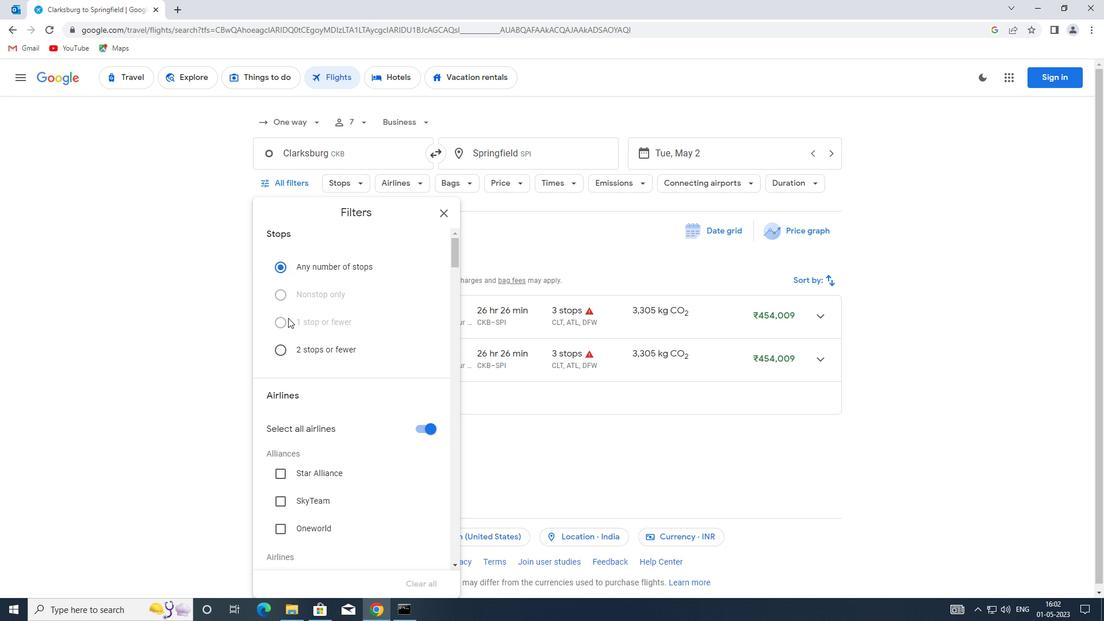
Action: Mouse scrolled (288, 317) with delta (0, 0)
Screenshot: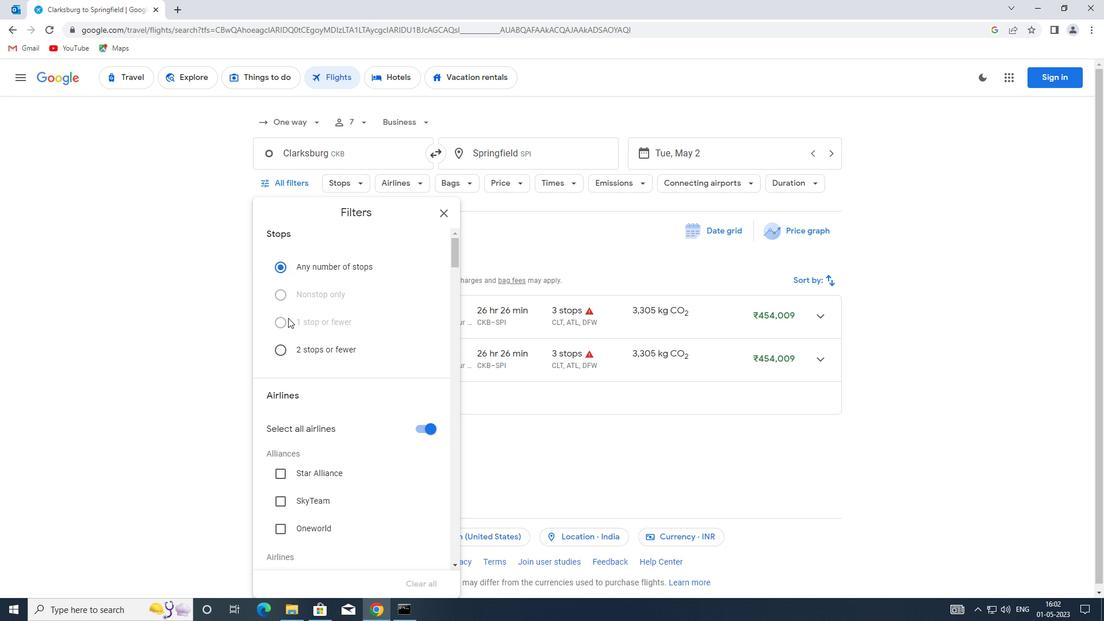 
Action: Mouse moved to (423, 318)
Screenshot: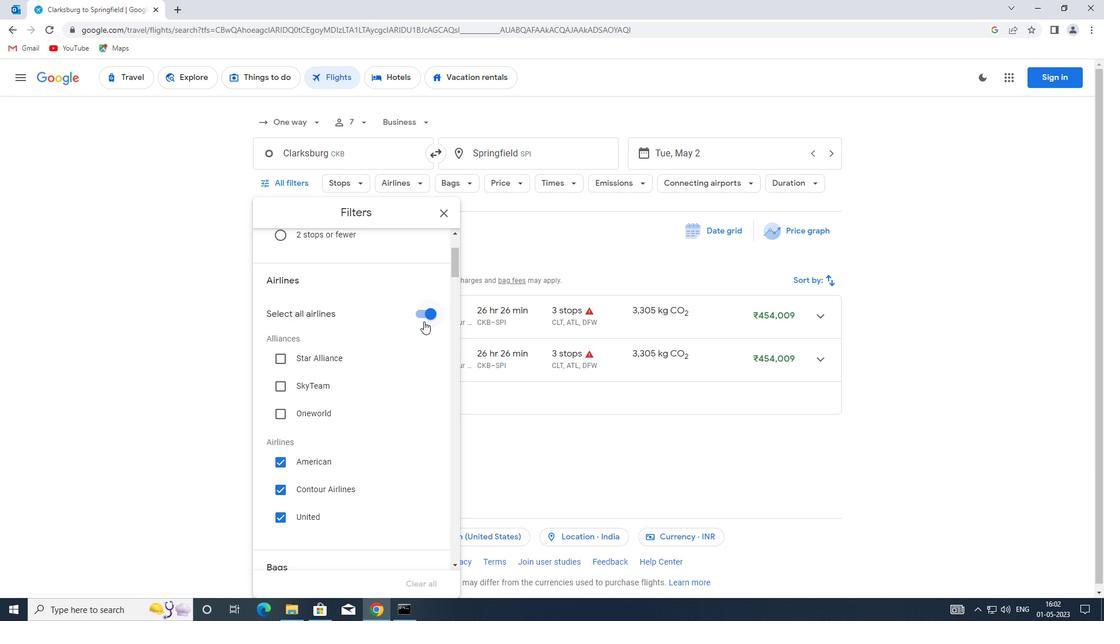 
Action: Mouse pressed left at (423, 318)
Screenshot: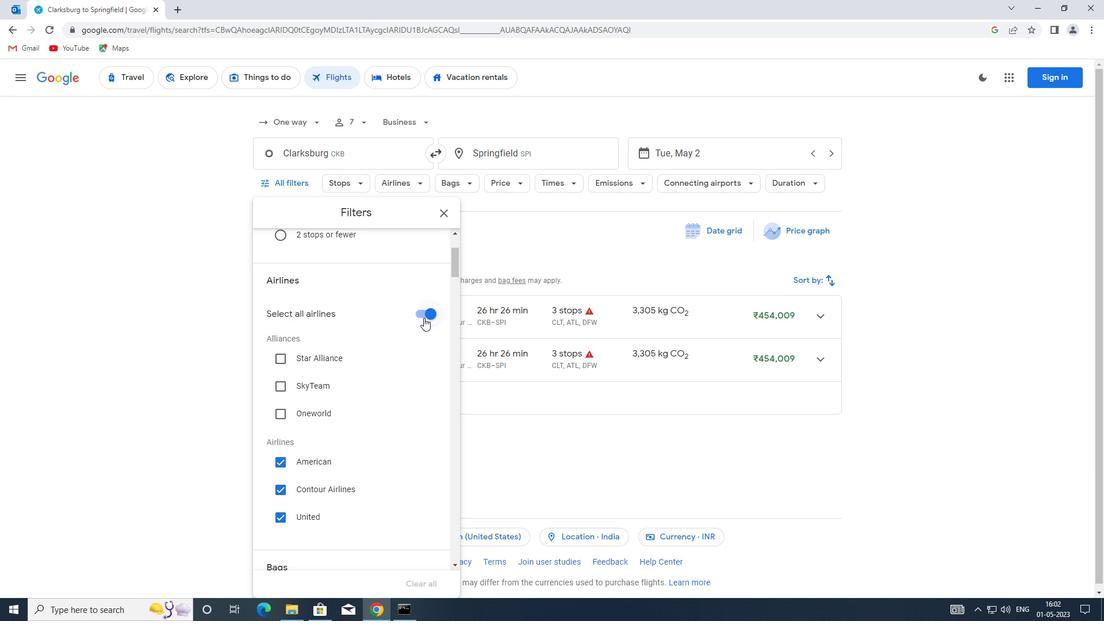 
Action: Mouse moved to (335, 321)
Screenshot: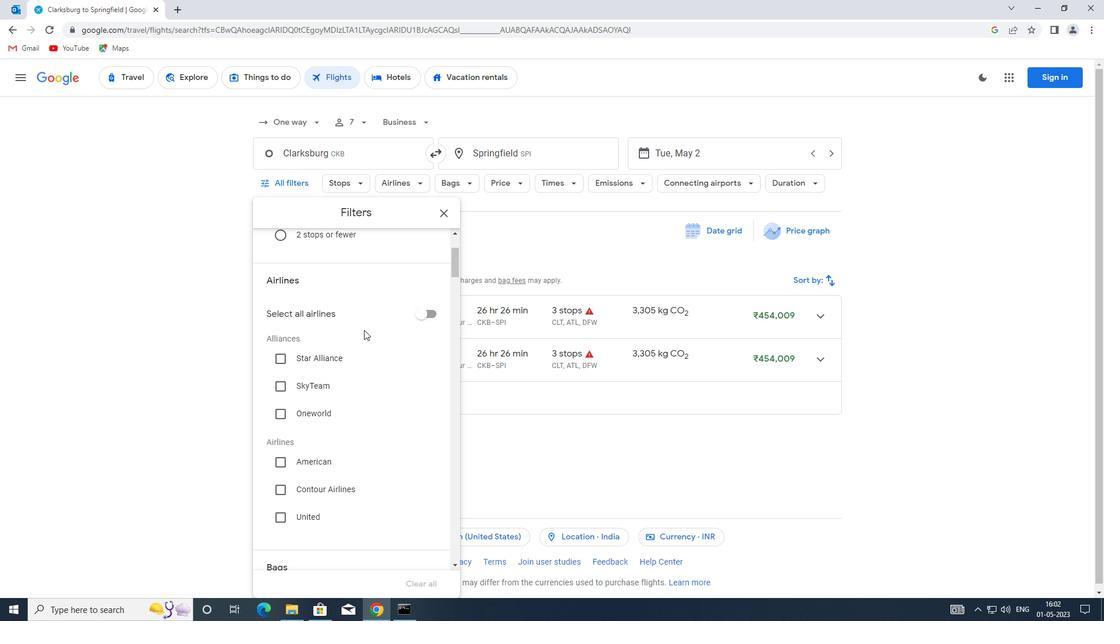 
Action: Mouse scrolled (335, 321) with delta (0, 0)
Screenshot: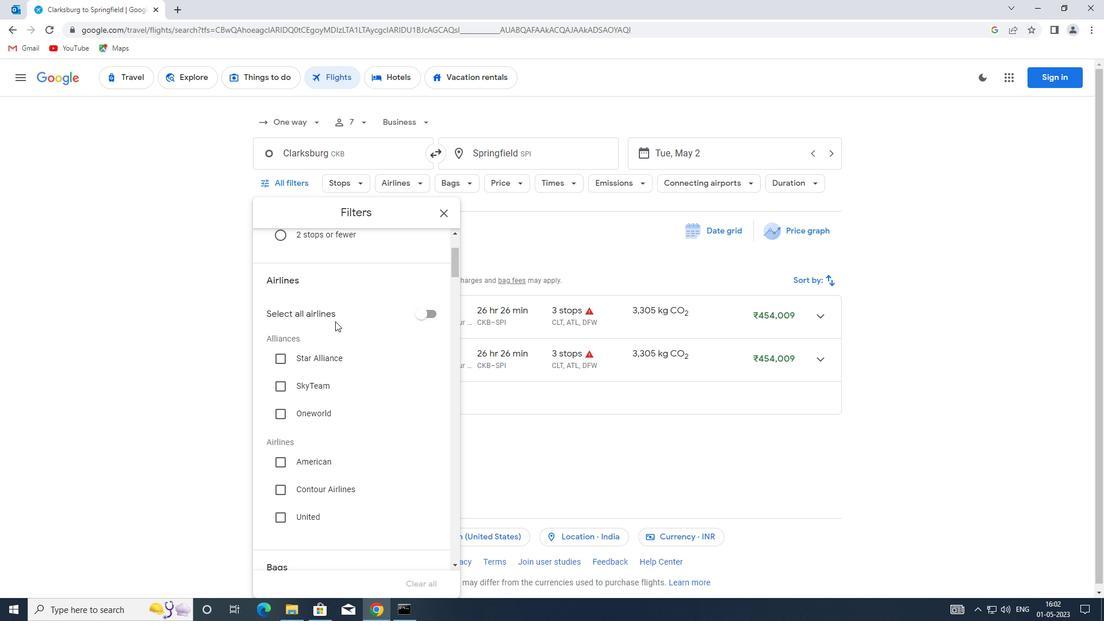 
Action: Mouse moved to (380, 341)
Screenshot: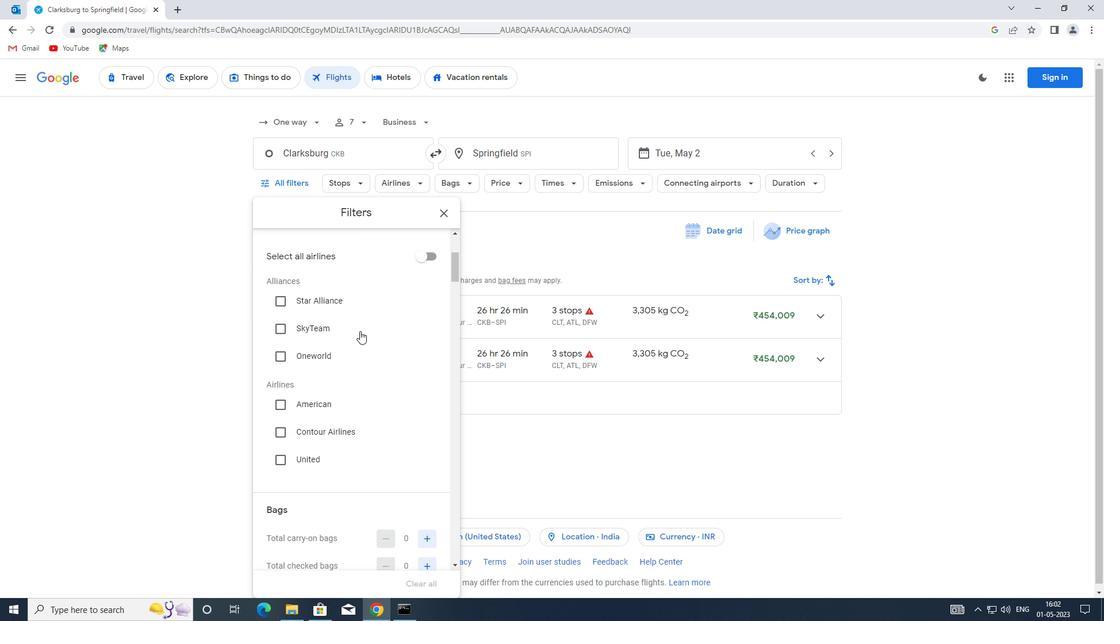
Action: Mouse scrolled (380, 340) with delta (0, 0)
Screenshot: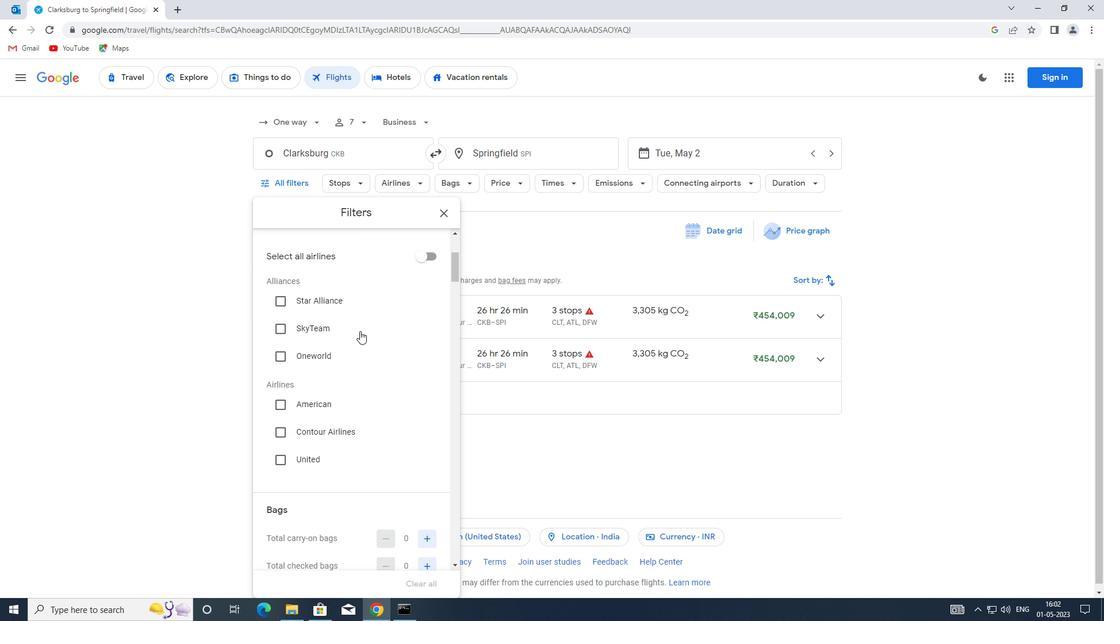 
Action: Mouse moved to (337, 376)
Screenshot: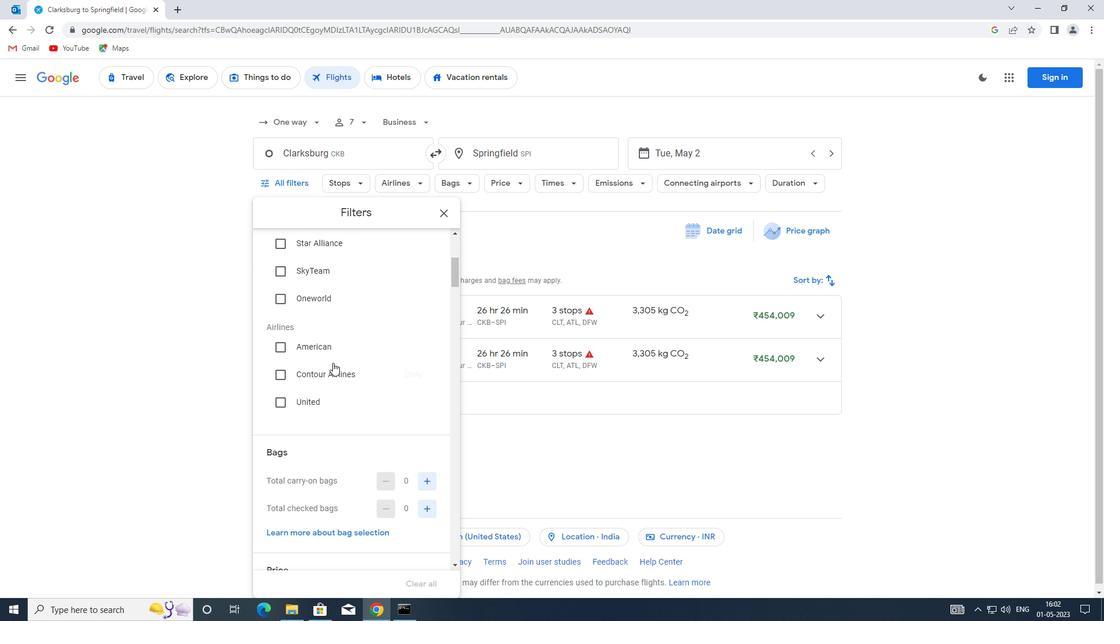 
Action: Mouse scrolled (337, 376) with delta (0, 0)
Screenshot: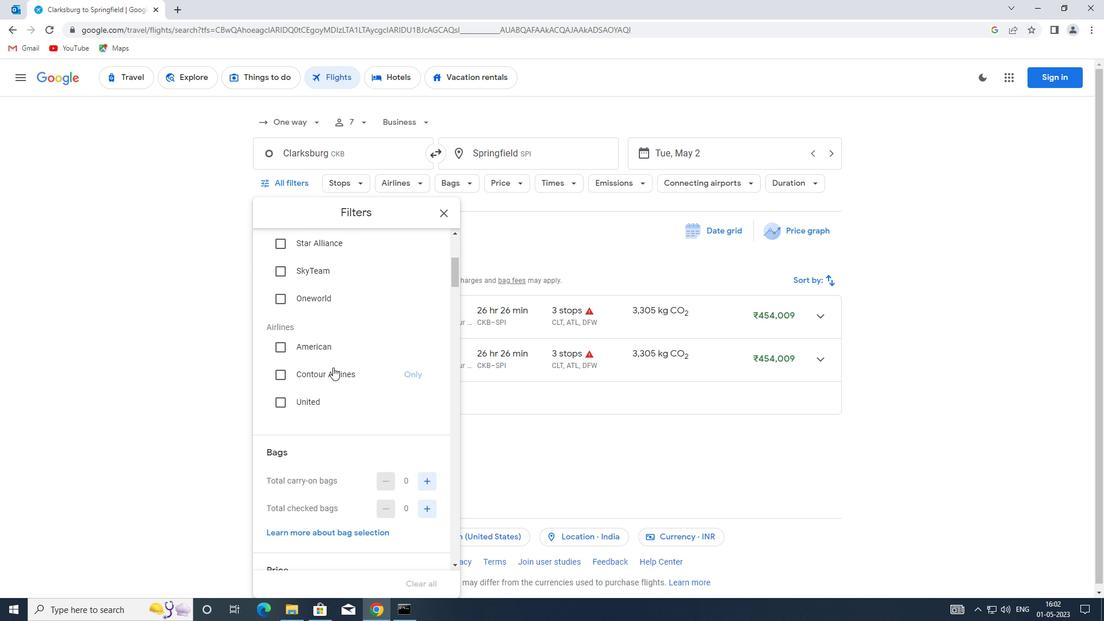 
Action: Mouse scrolled (337, 376) with delta (0, 0)
Screenshot: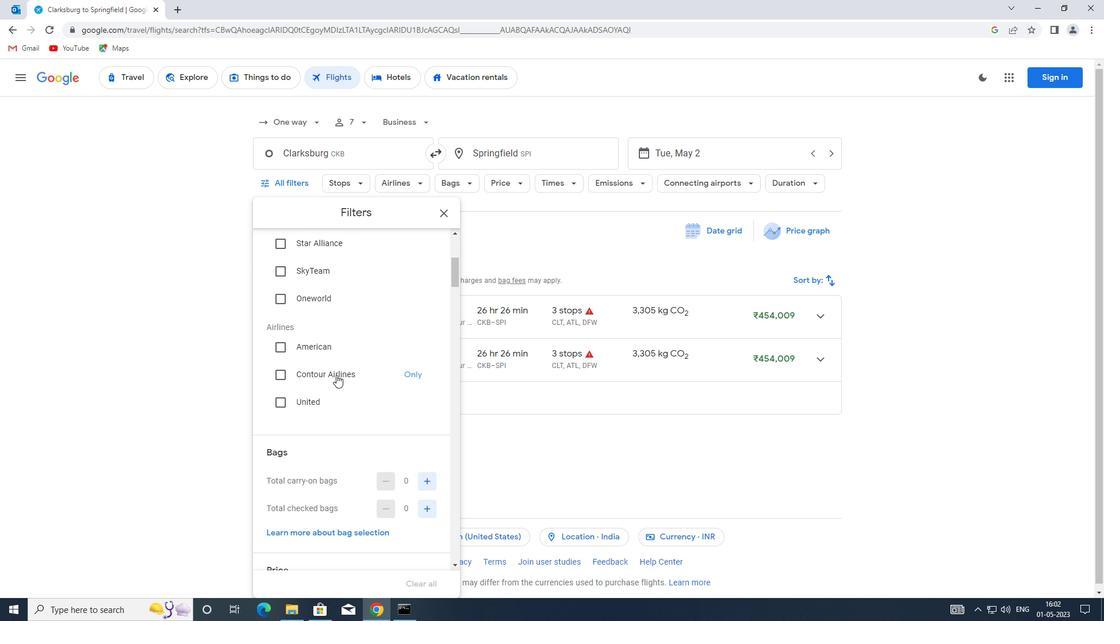 
Action: Mouse moved to (339, 374)
Screenshot: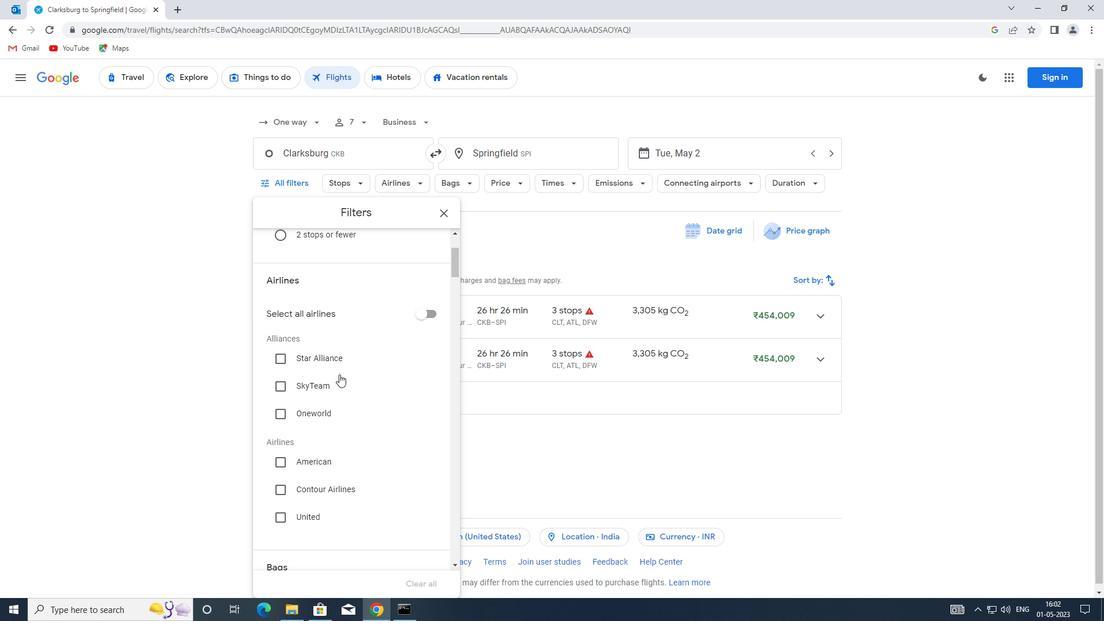 
Action: Mouse scrolled (339, 373) with delta (0, 0)
Screenshot: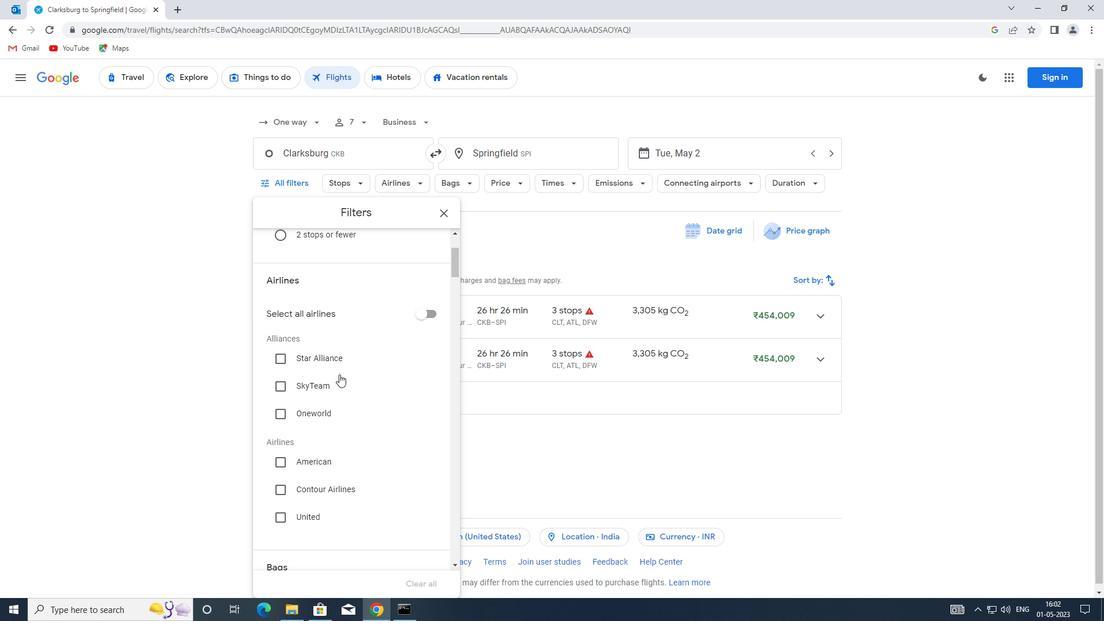 
Action: Mouse moved to (343, 372)
Screenshot: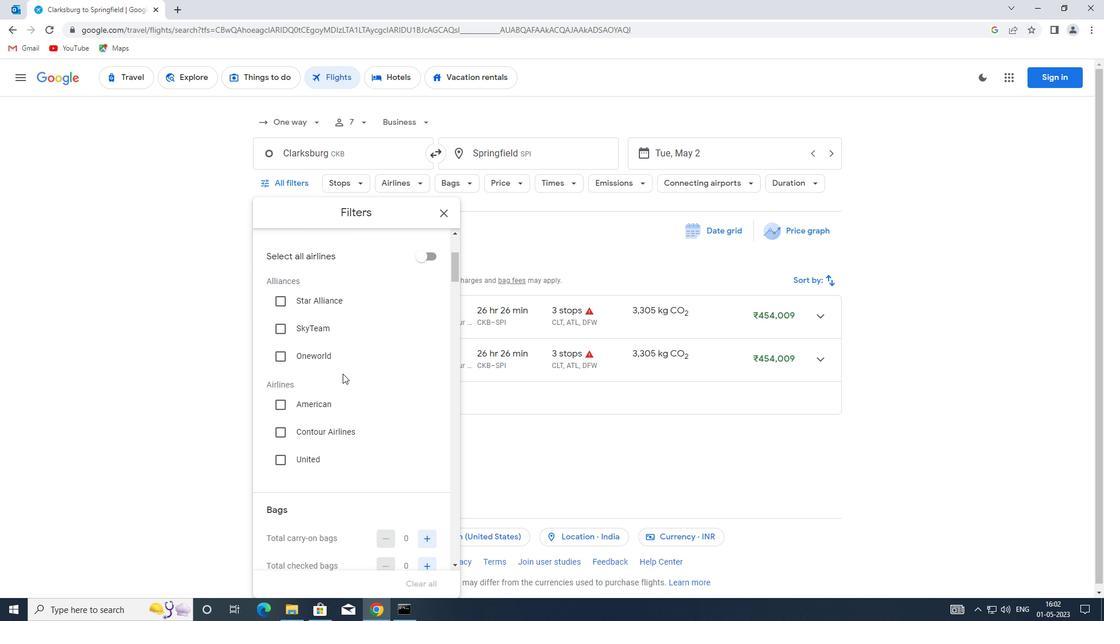 
Action: Mouse scrolled (343, 371) with delta (0, 0)
Screenshot: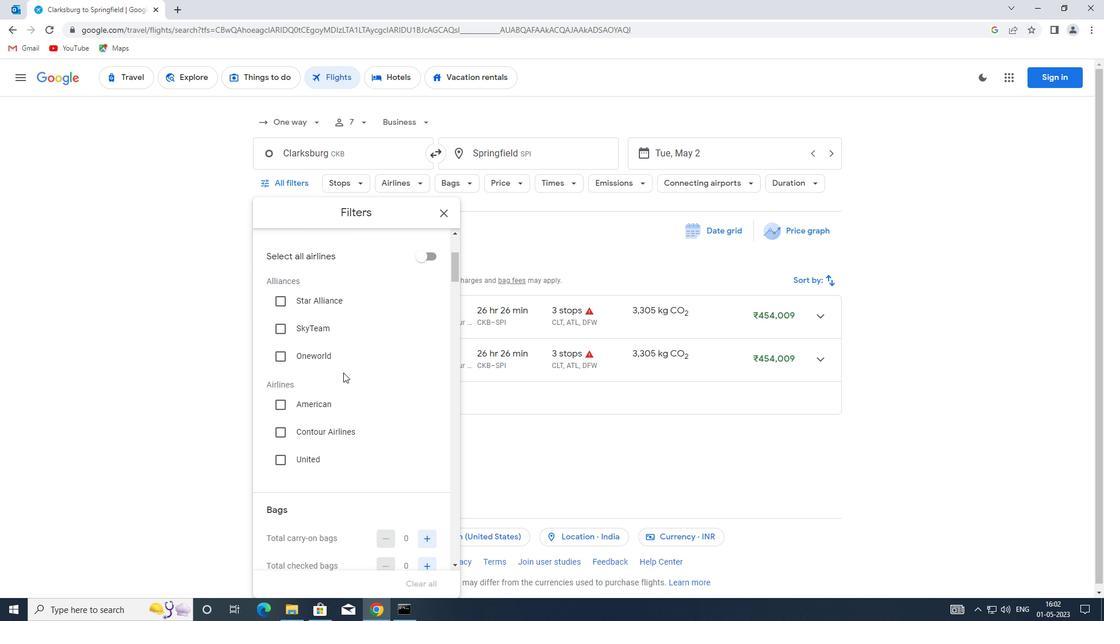 
Action: Mouse moved to (353, 363)
Screenshot: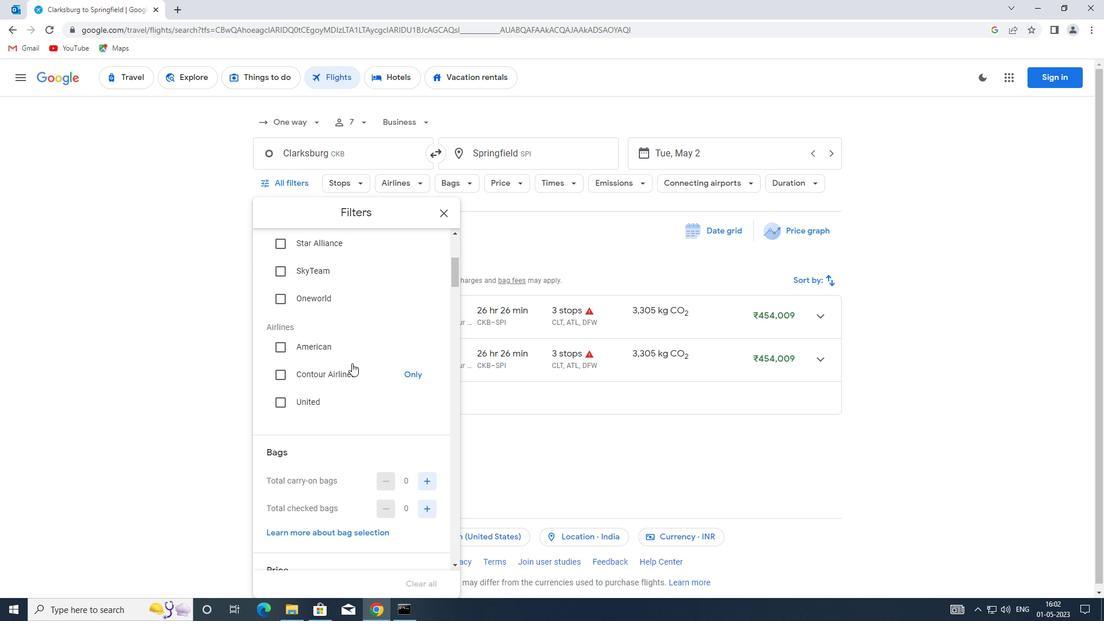 
Action: Mouse scrolled (353, 363) with delta (0, 0)
Screenshot: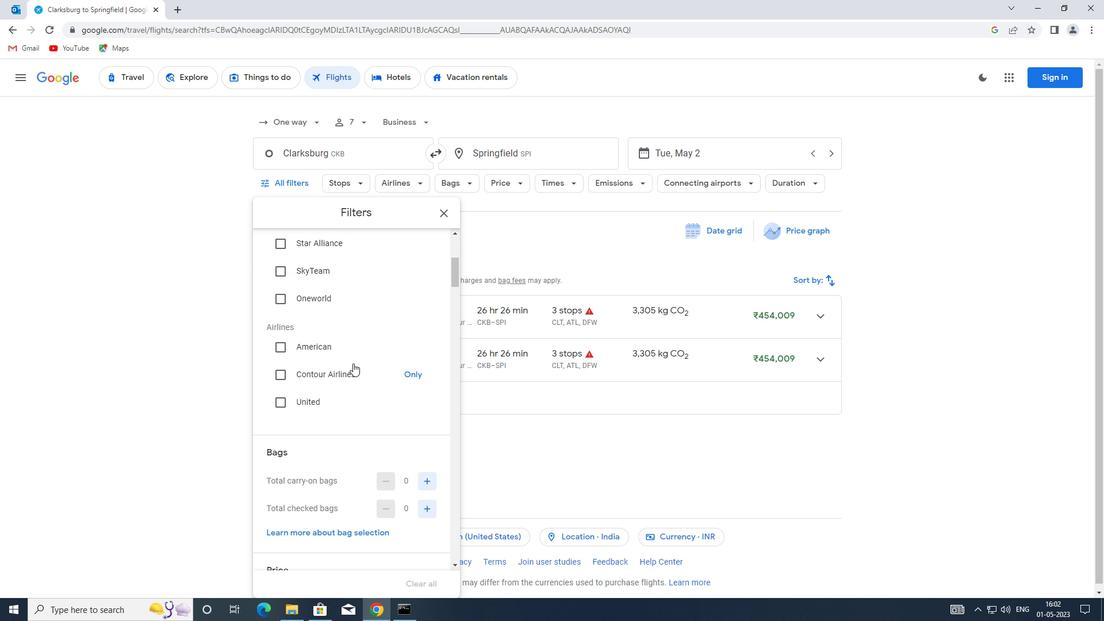 
Action: Mouse scrolled (353, 363) with delta (0, 0)
Screenshot: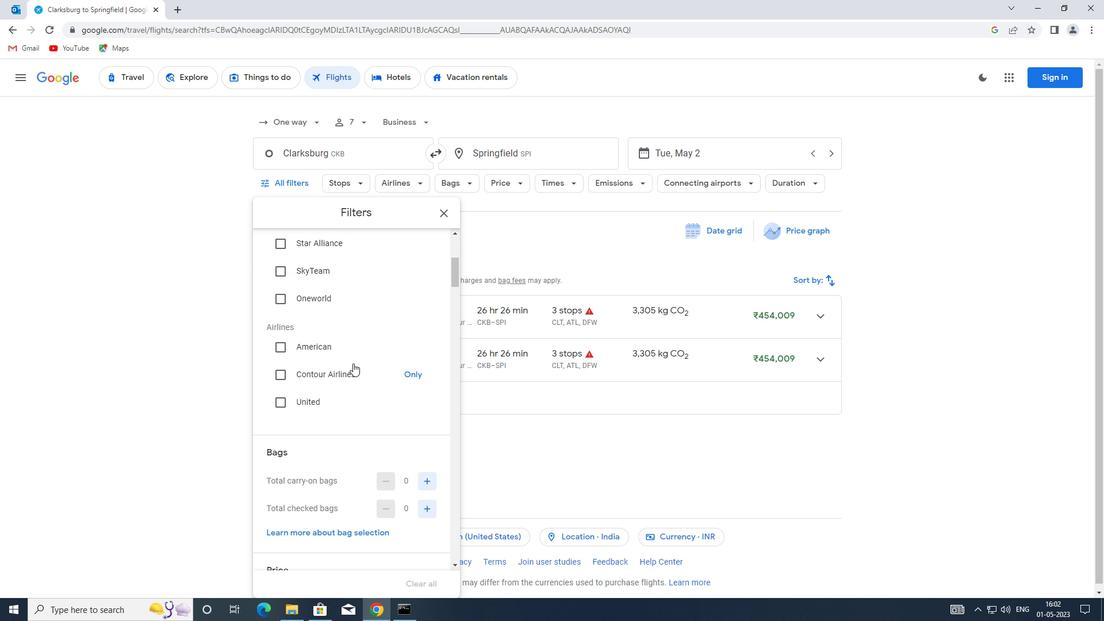 
Action: Mouse moved to (423, 367)
Screenshot: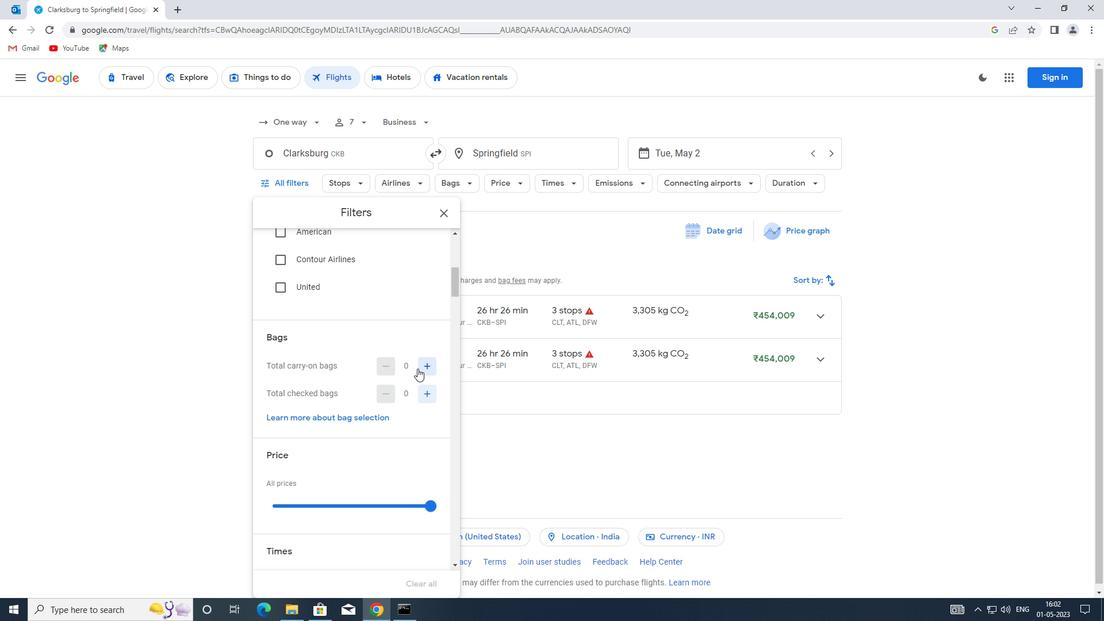 
Action: Mouse pressed left at (423, 367)
Screenshot: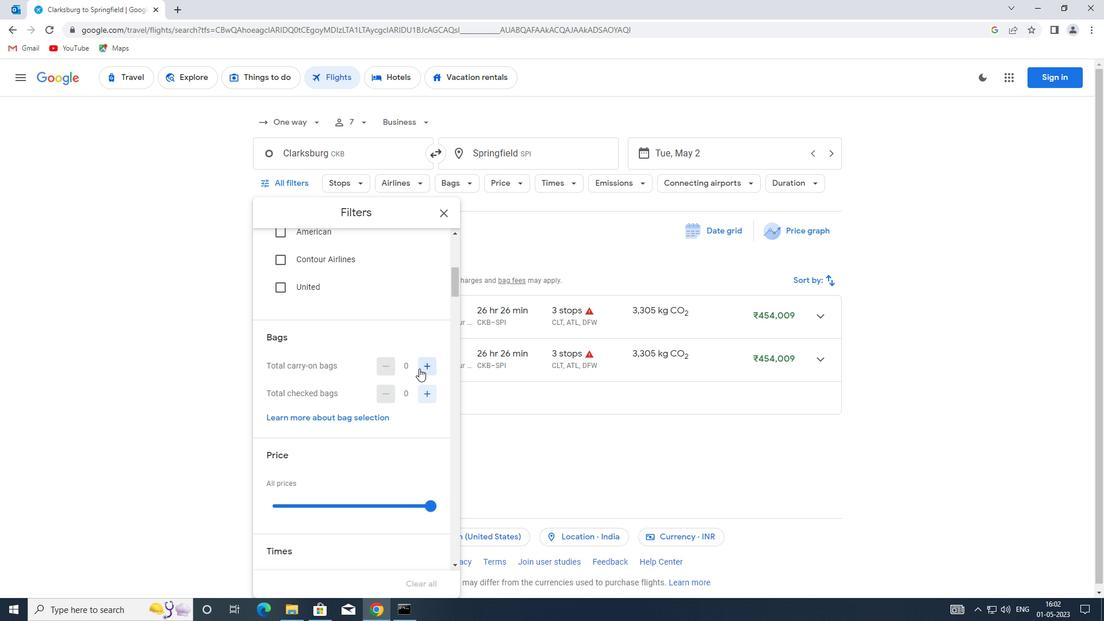 
Action: Mouse moved to (338, 383)
Screenshot: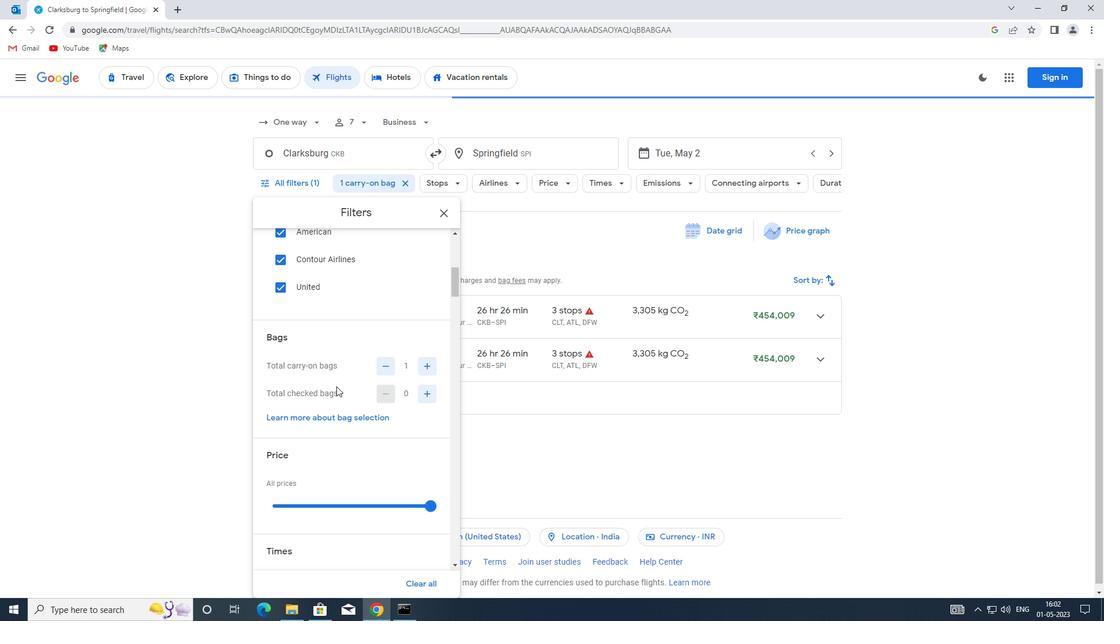 
Action: Mouse scrolled (338, 382) with delta (0, 0)
Screenshot: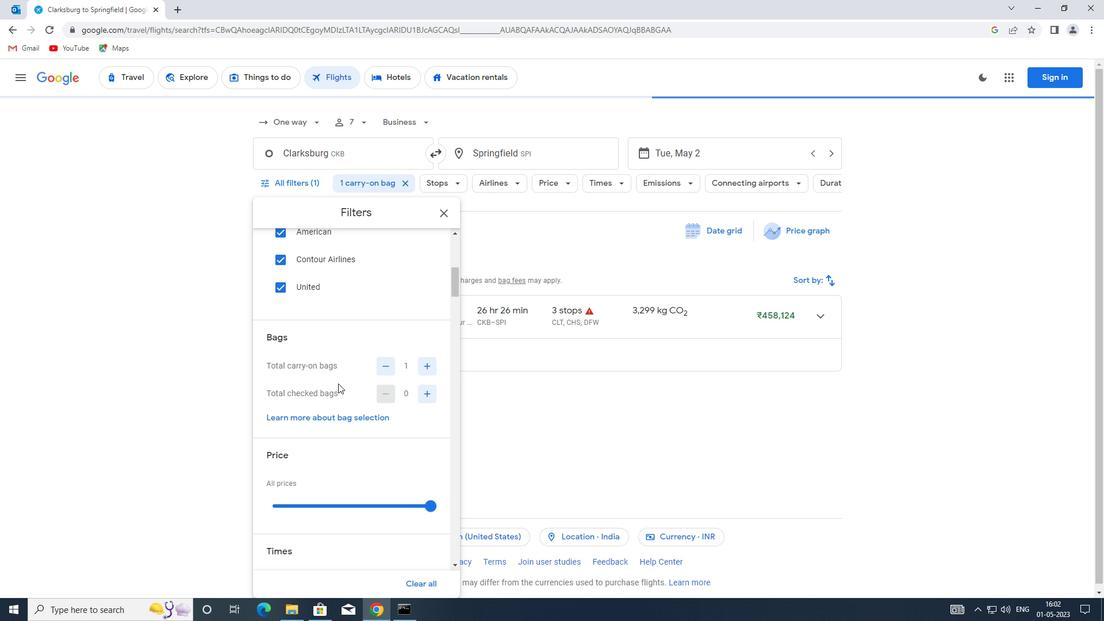 
Action: Mouse scrolled (338, 382) with delta (0, 0)
Screenshot: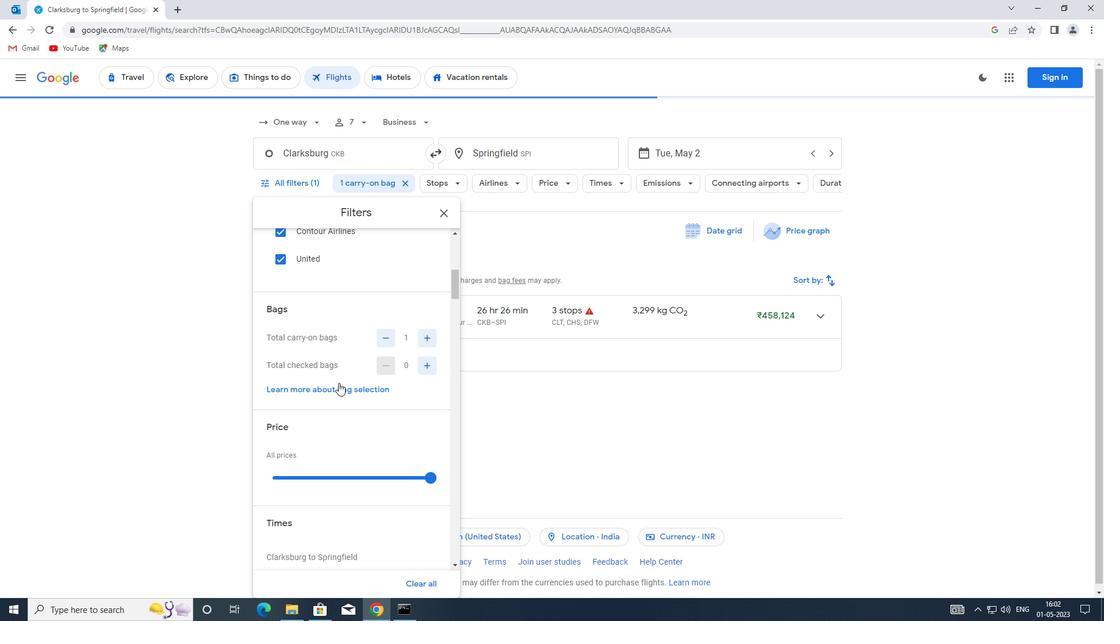 
Action: Mouse moved to (338, 389)
Screenshot: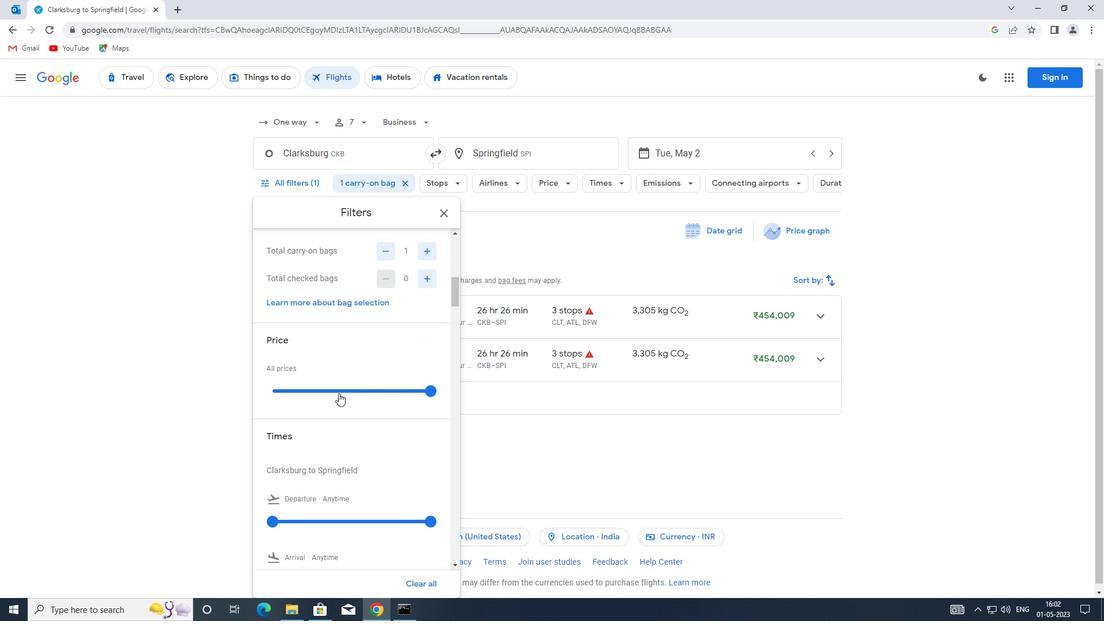 
Action: Mouse pressed left at (338, 389)
Screenshot: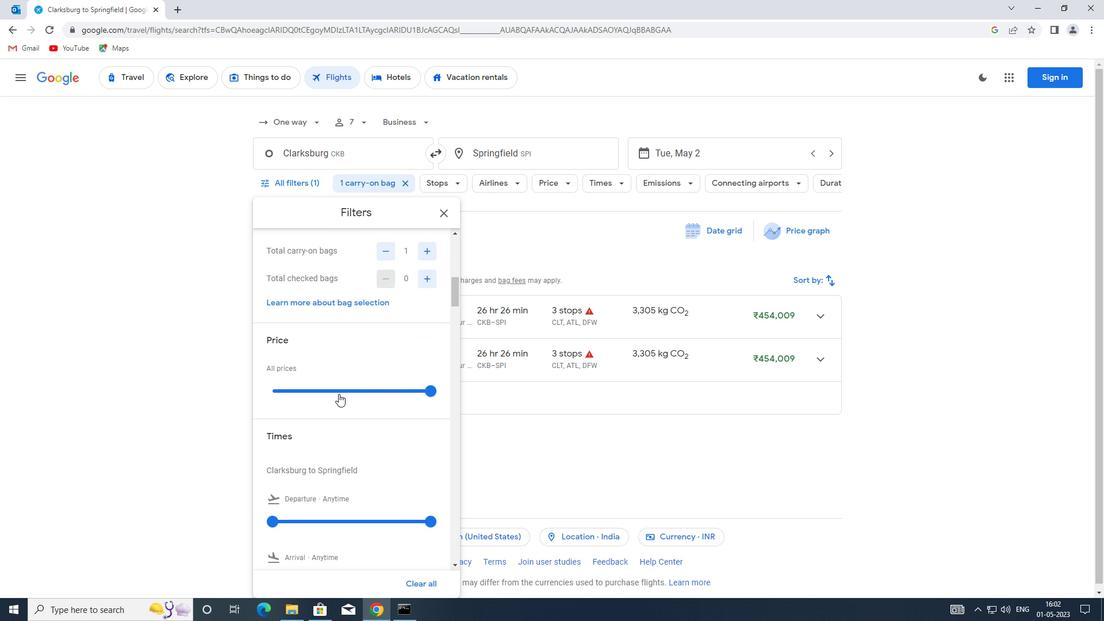 
Action: Mouse moved to (338, 389)
Screenshot: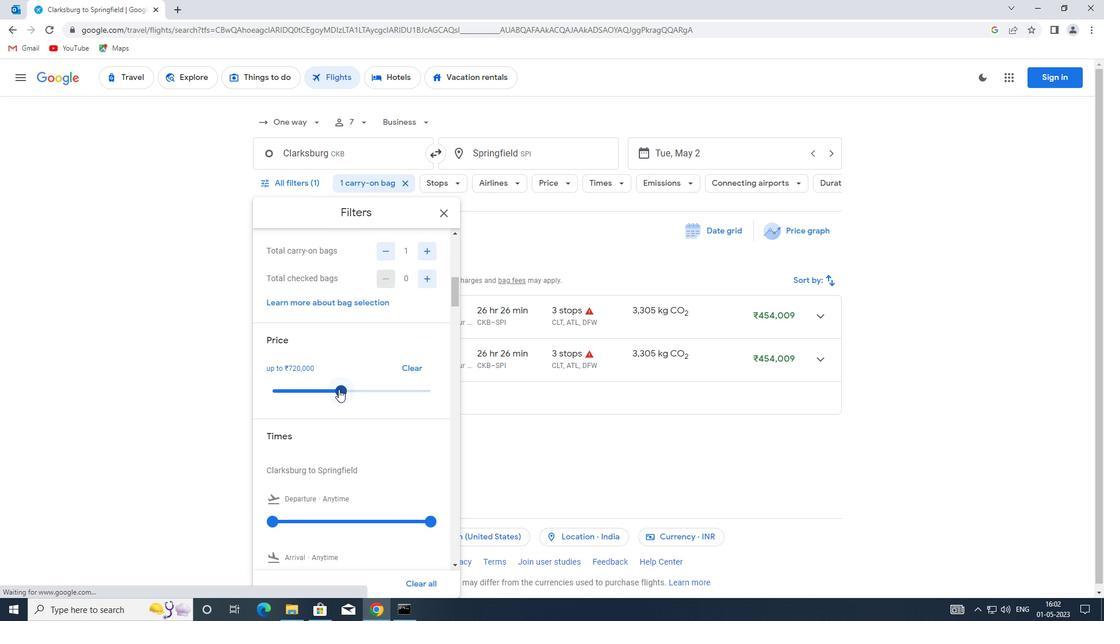 
Action: Mouse pressed left at (338, 389)
Screenshot: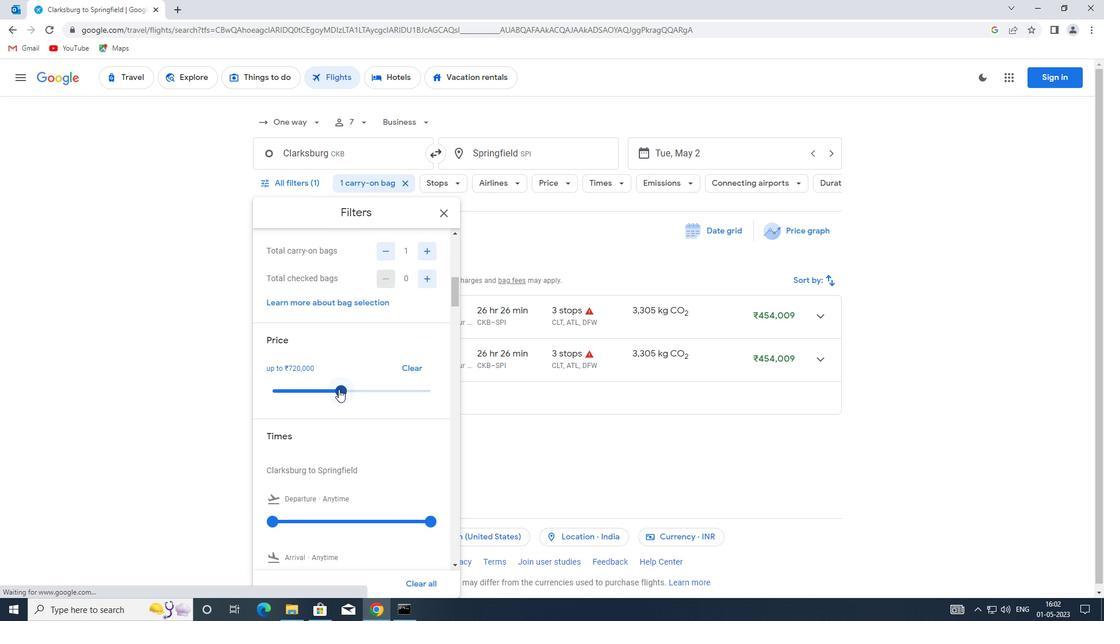 
Action: Mouse moved to (350, 365)
Screenshot: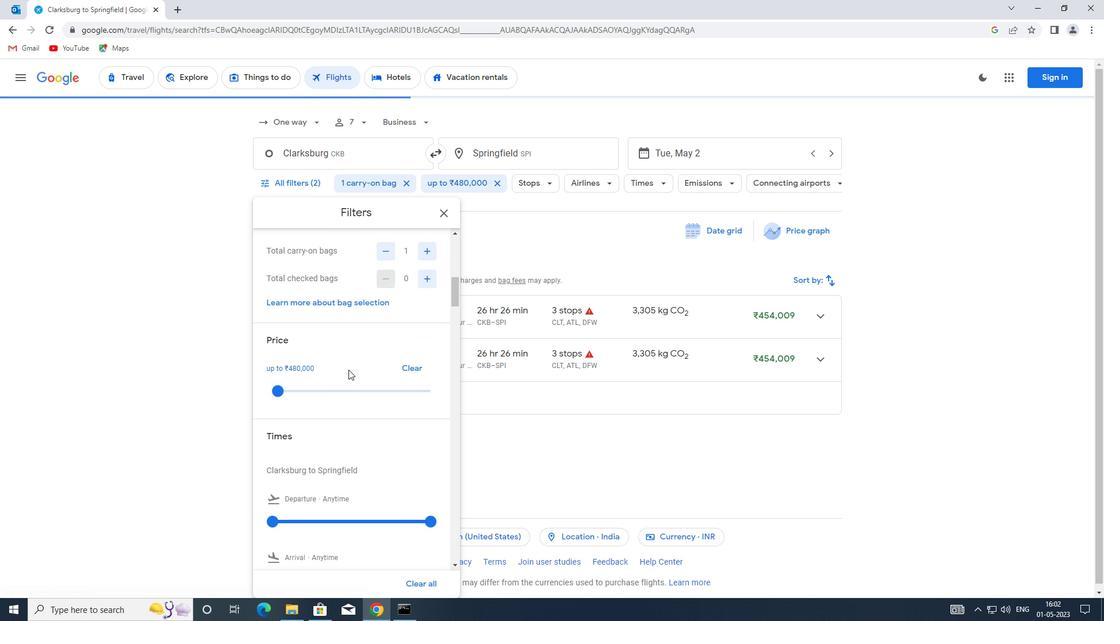 
Action: Mouse scrolled (350, 365) with delta (0, 0)
Screenshot: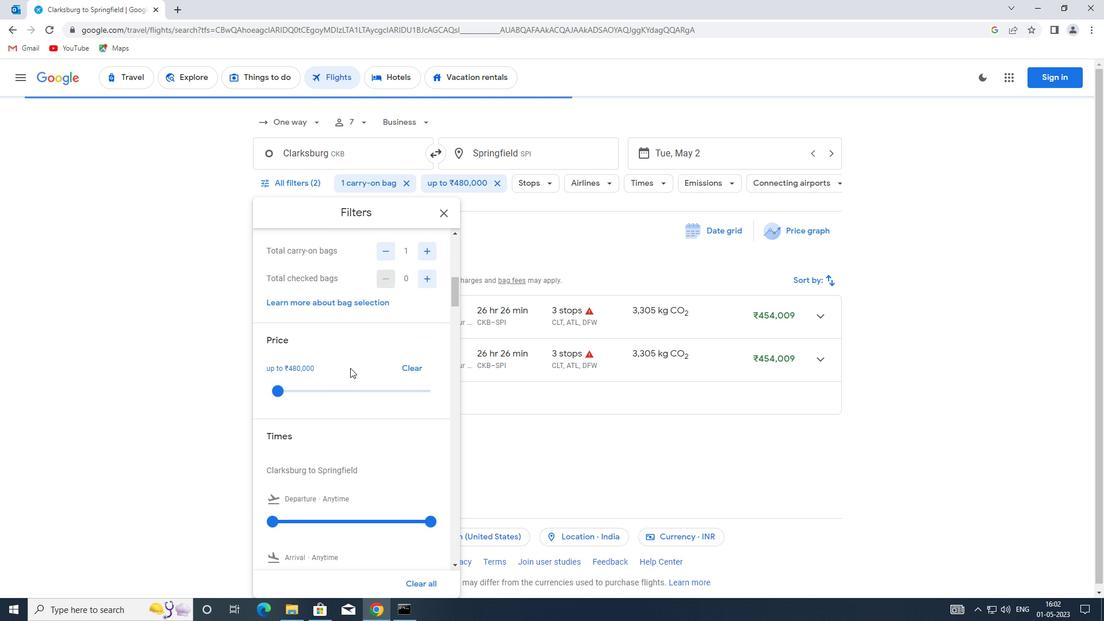 
Action: Mouse moved to (353, 365)
Screenshot: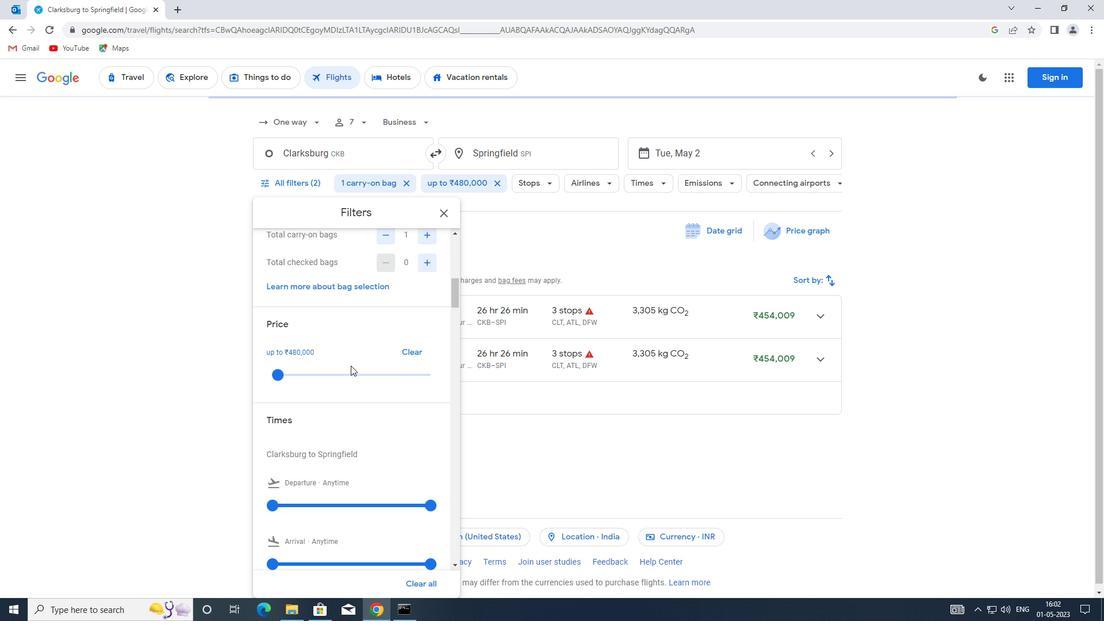 
Action: Mouse scrolled (353, 365) with delta (0, 0)
Screenshot: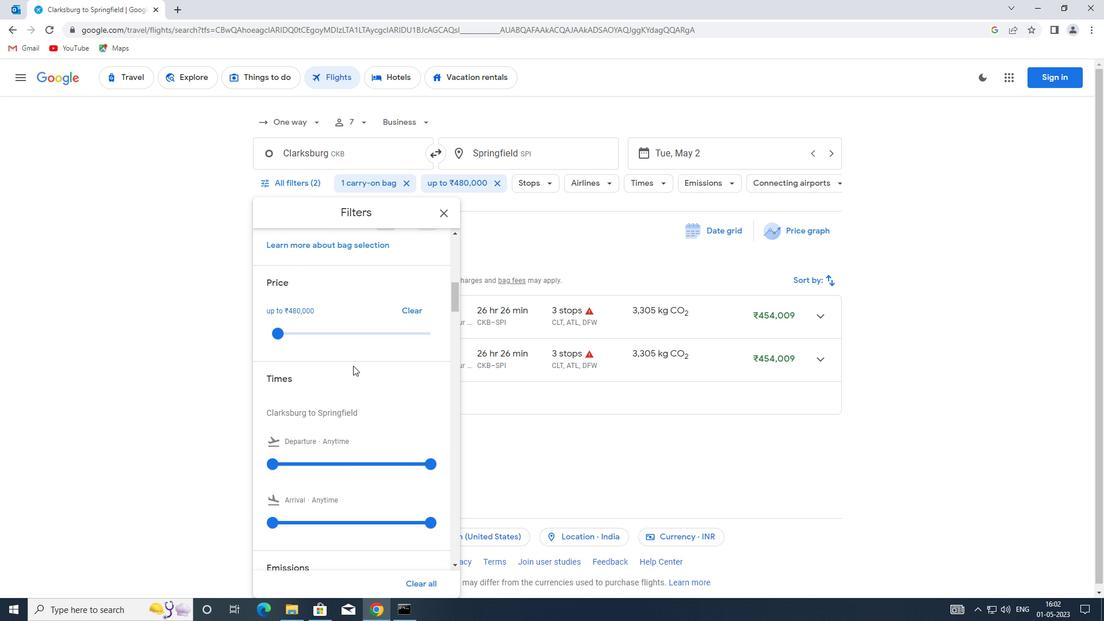 
Action: Mouse moved to (277, 407)
Screenshot: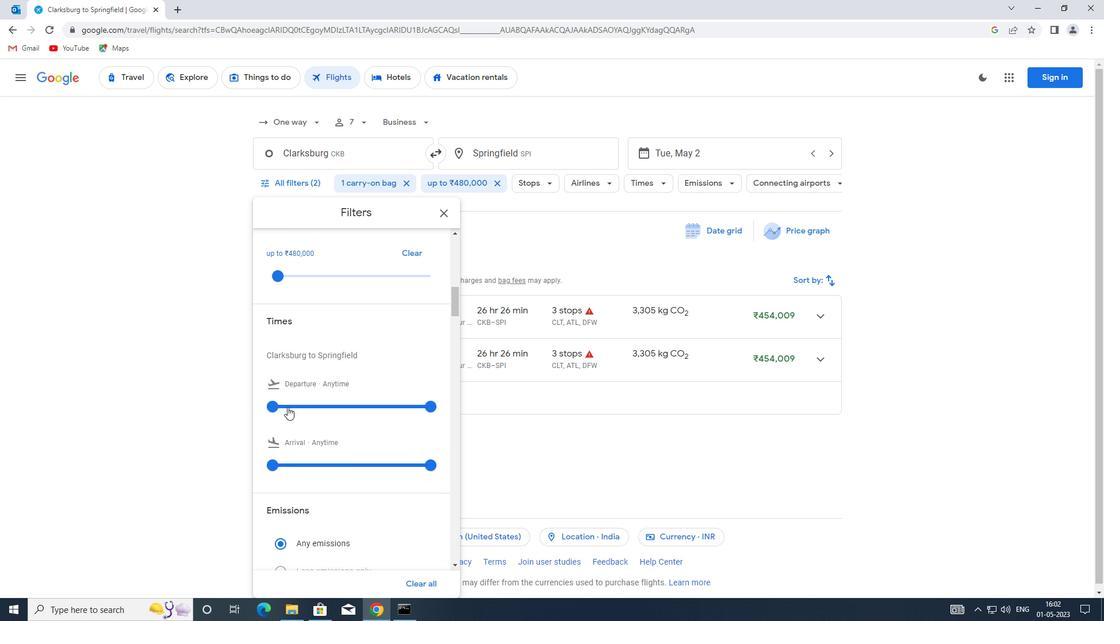 
Action: Mouse pressed left at (277, 407)
Screenshot: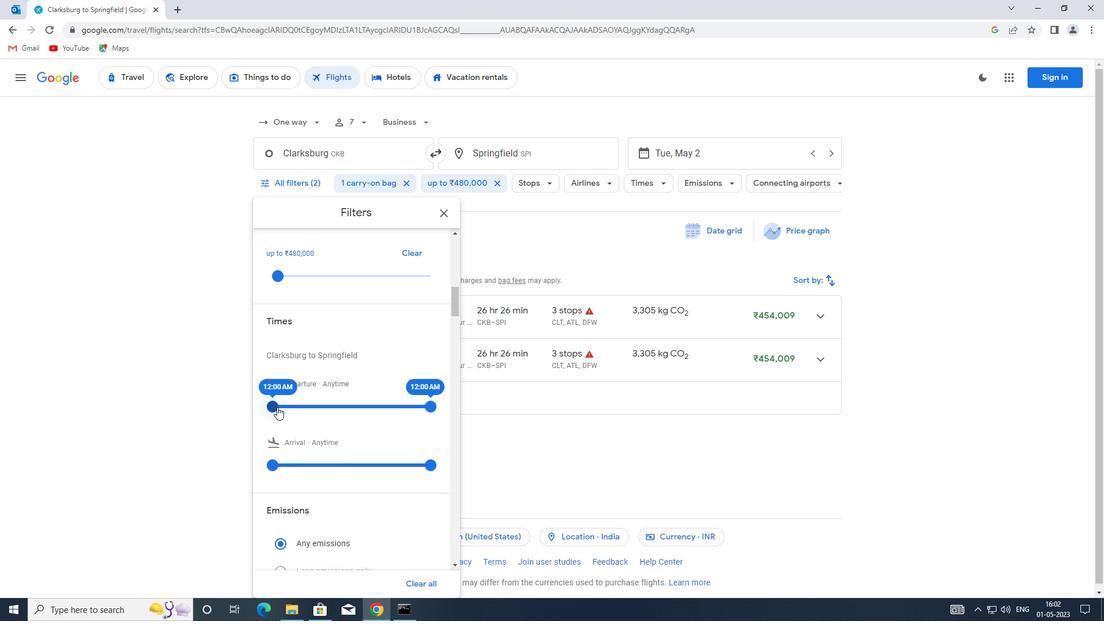 
Action: Mouse moved to (354, 405)
Screenshot: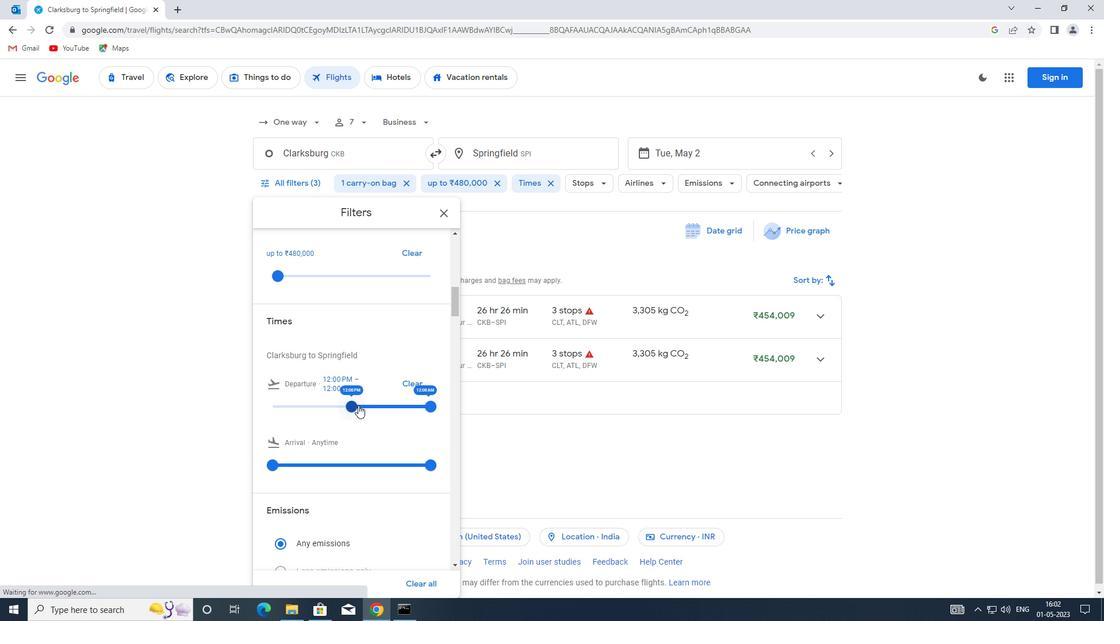 
Action: Mouse pressed left at (354, 405)
Screenshot: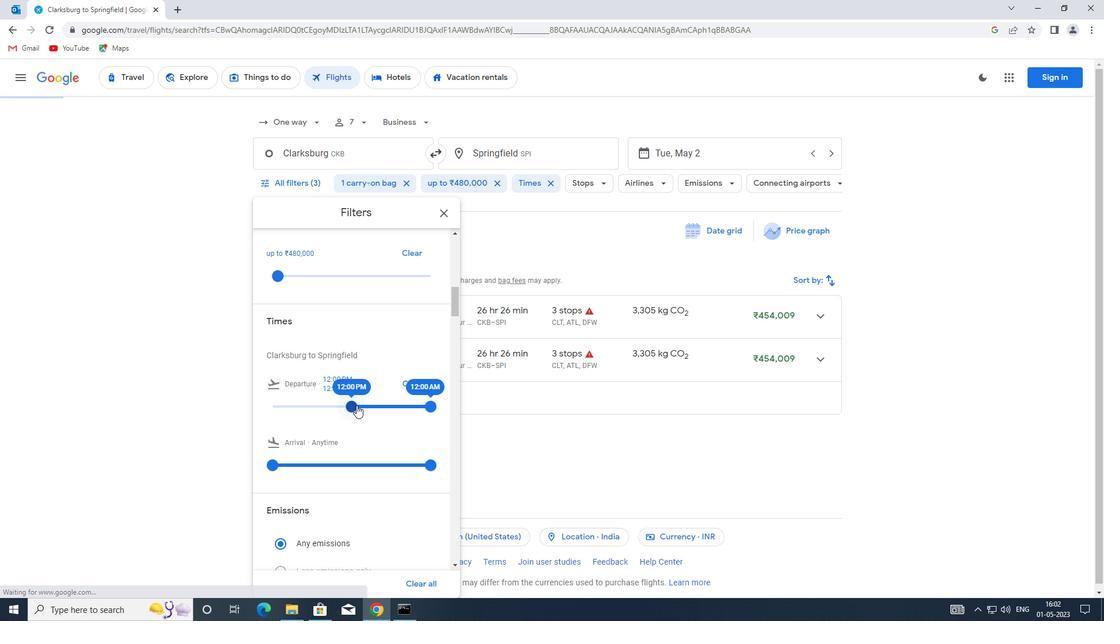 
Action: Mouse moved to (432, 405)
Screenshot: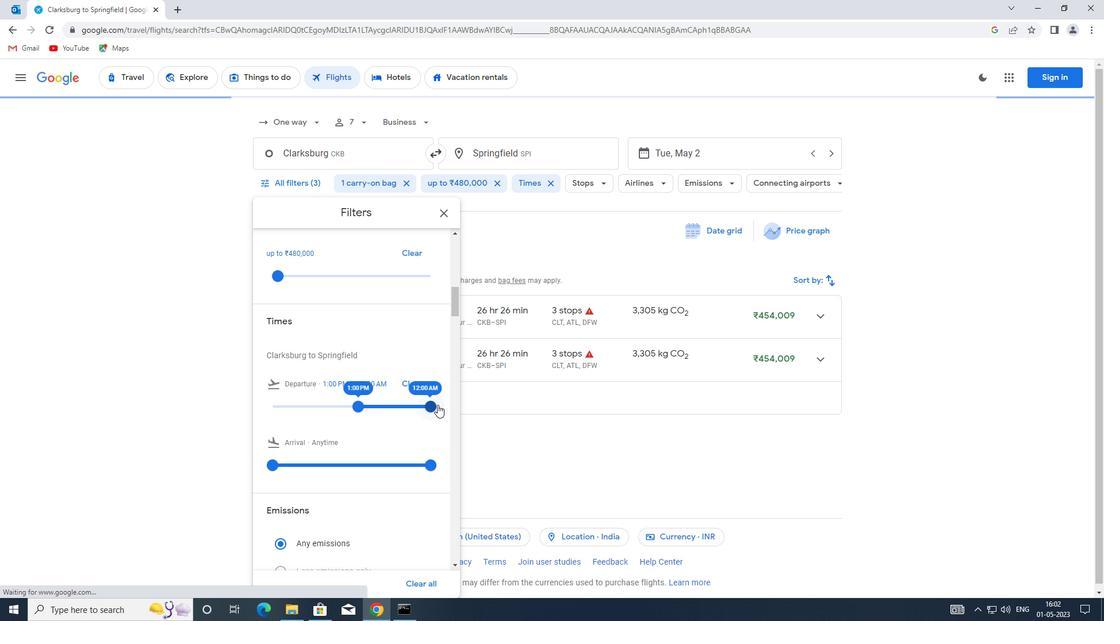 
Action: Mouse pressed left at (432, 405)
Screenshot: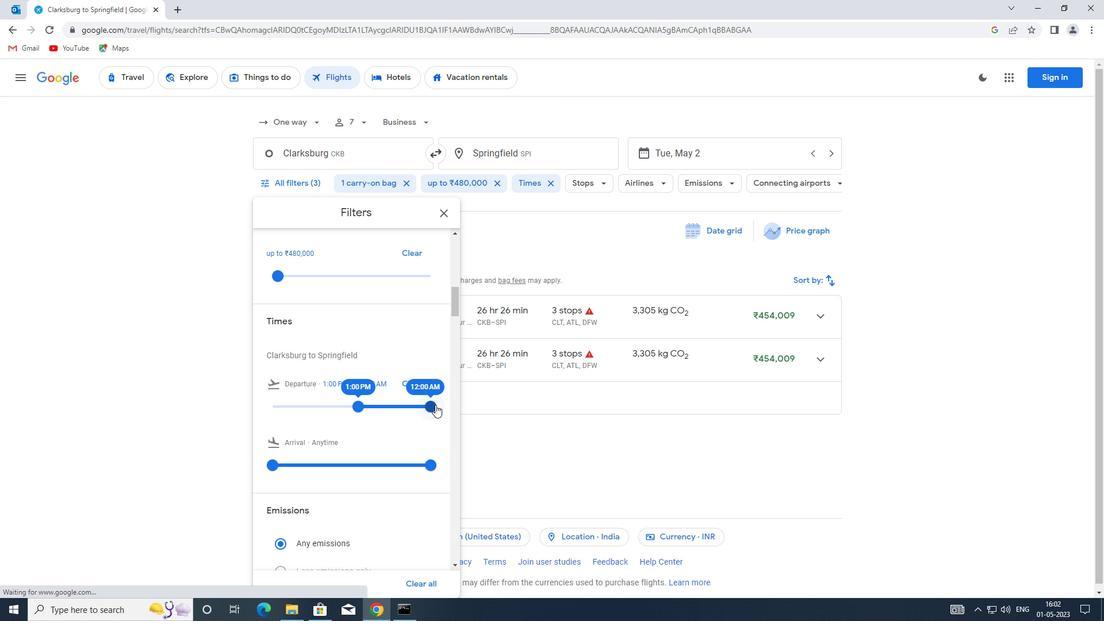 
Action: Mouse moved to (377, 390)
Screenshot: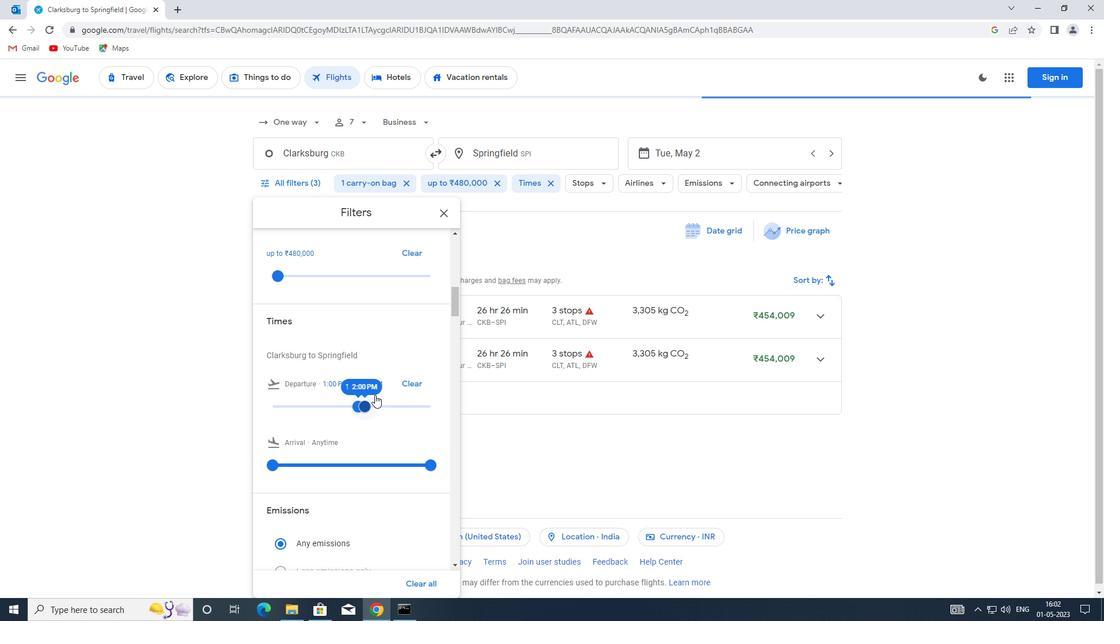 
Action: Mouse scrolled (377, 390) with delta (0, 0)
Screenshot: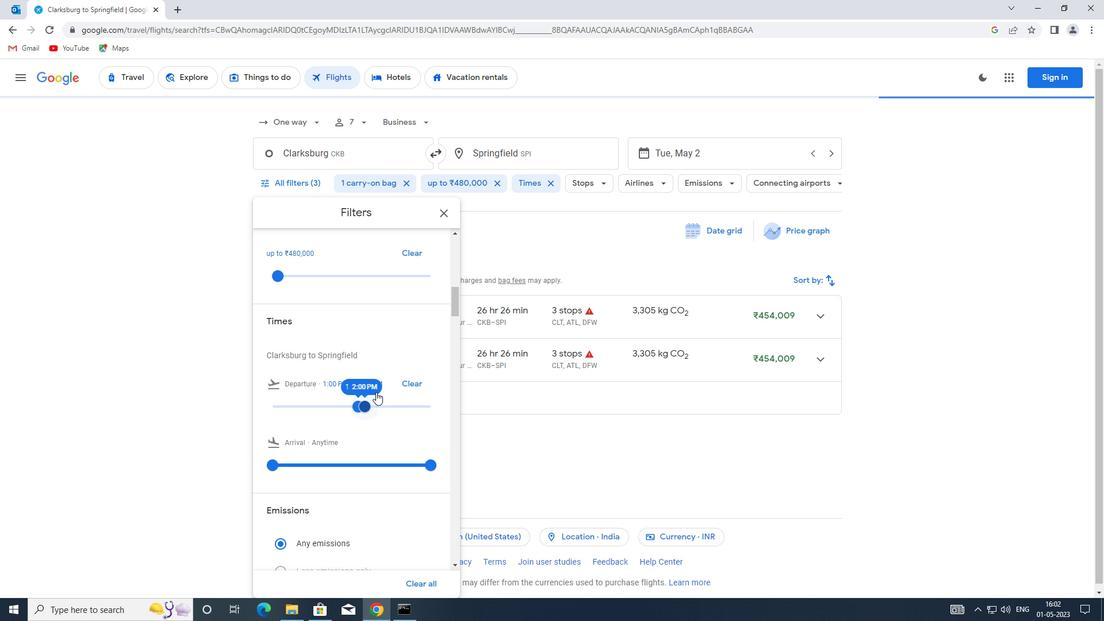 
Action: Mouse moved to (391, 379)
Screenshot: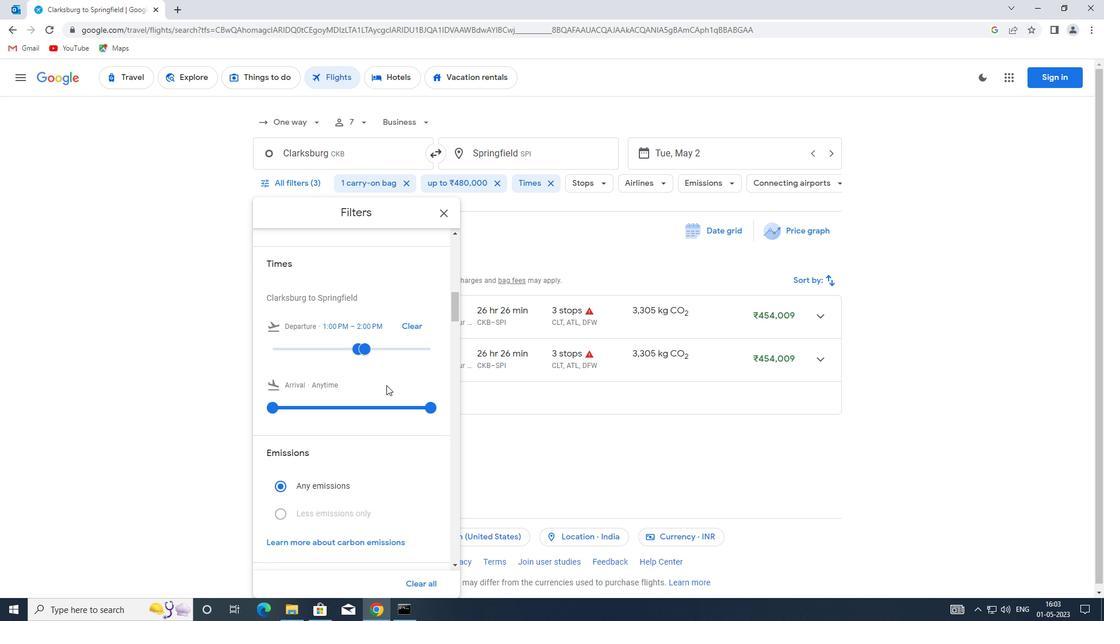 
Action: Mouse scrolled (391, 378) with delta (0, 0)
Screenshot: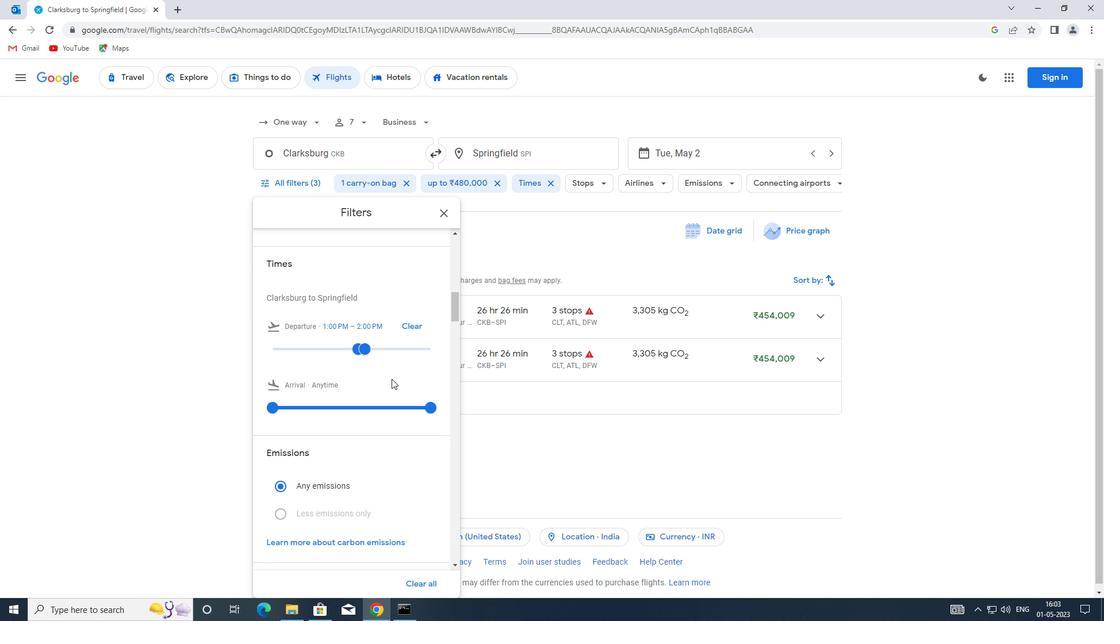 
Action: Mouse scrolled (391, 378) with delta (0, 0)
Screenshot: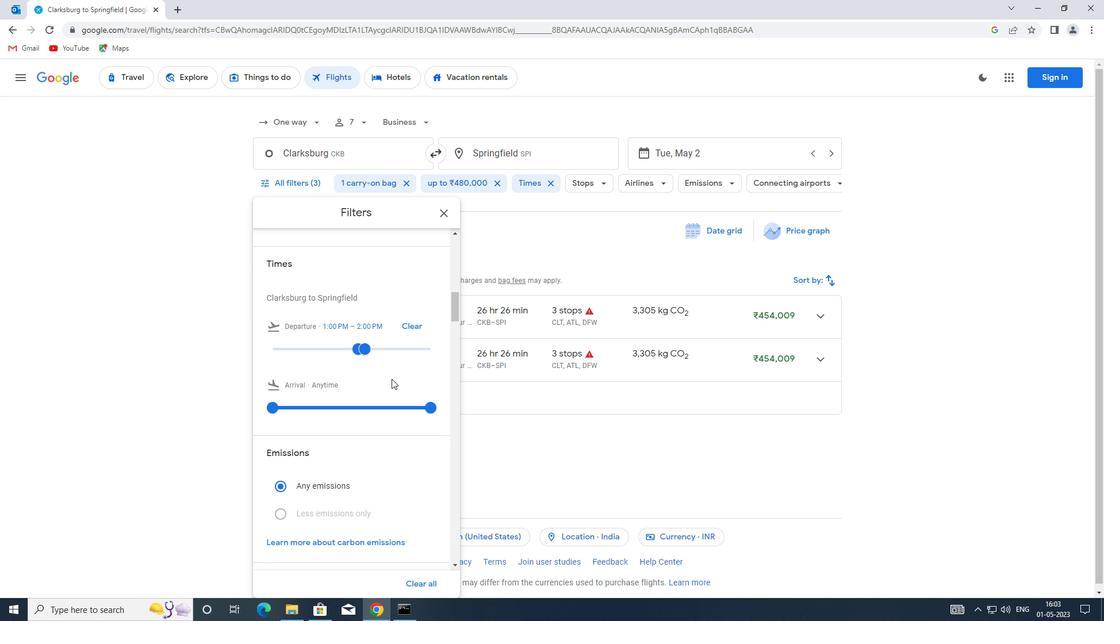 
Action: Mouse moved to (444, 214)
Screenshot: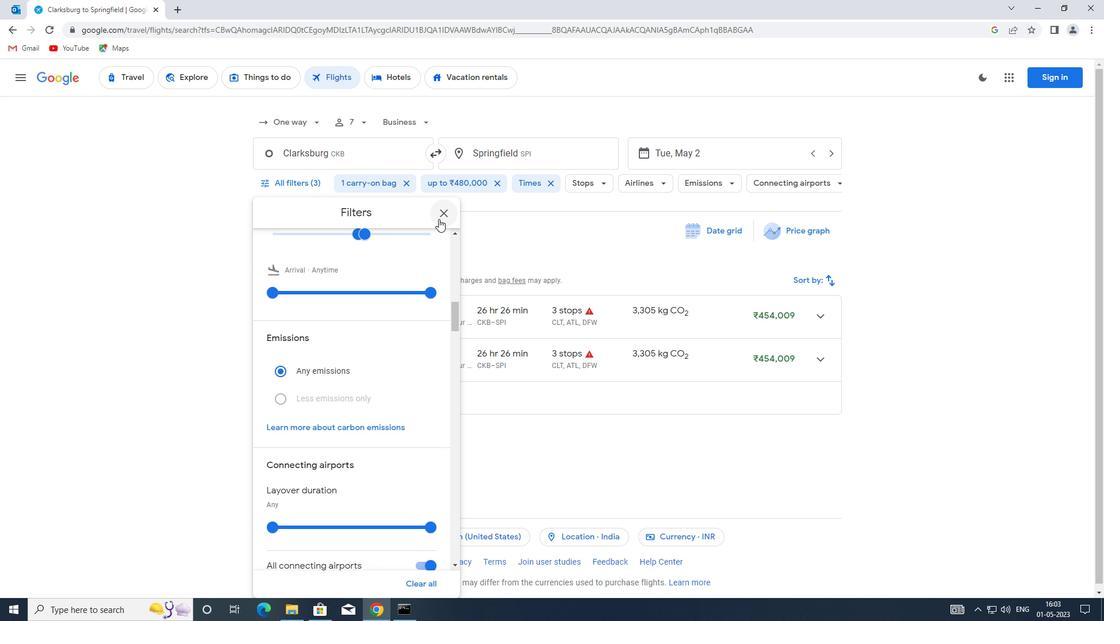 
Action: Mouse pressed left at (444, 214)
Screenshot: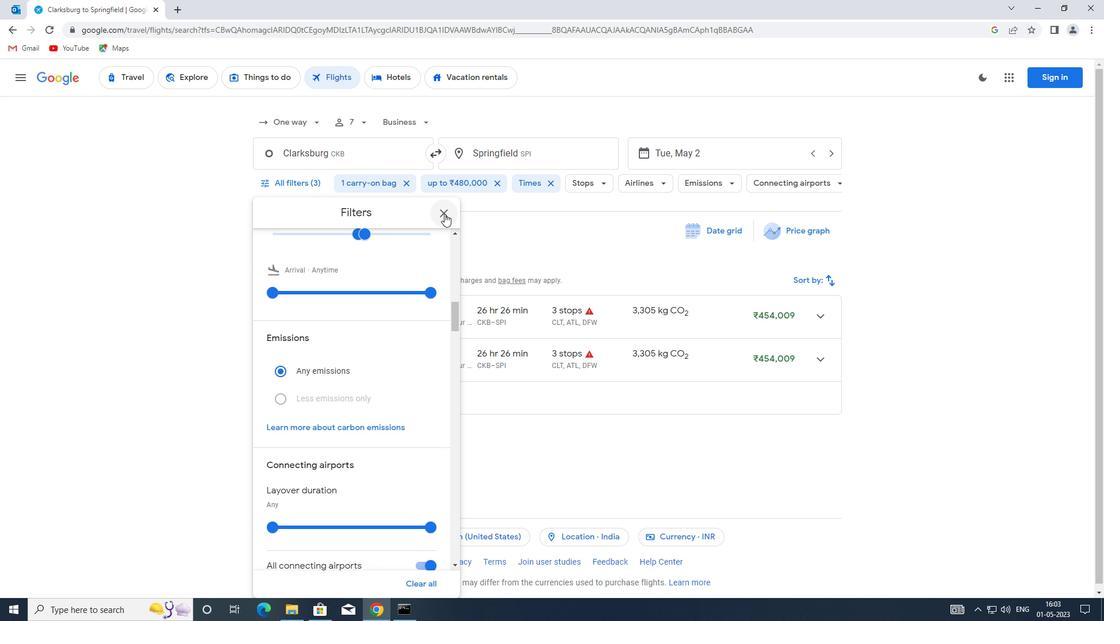 
